 Task: Book a multi-city flight from Accra to Sydney on December 23, then to Melbourne on January 7, and return to Accra on January 17. Use British Airways and adjust the departure time for the first leg.
Action: Mouse pressed left at (272, 274)
Screenshot: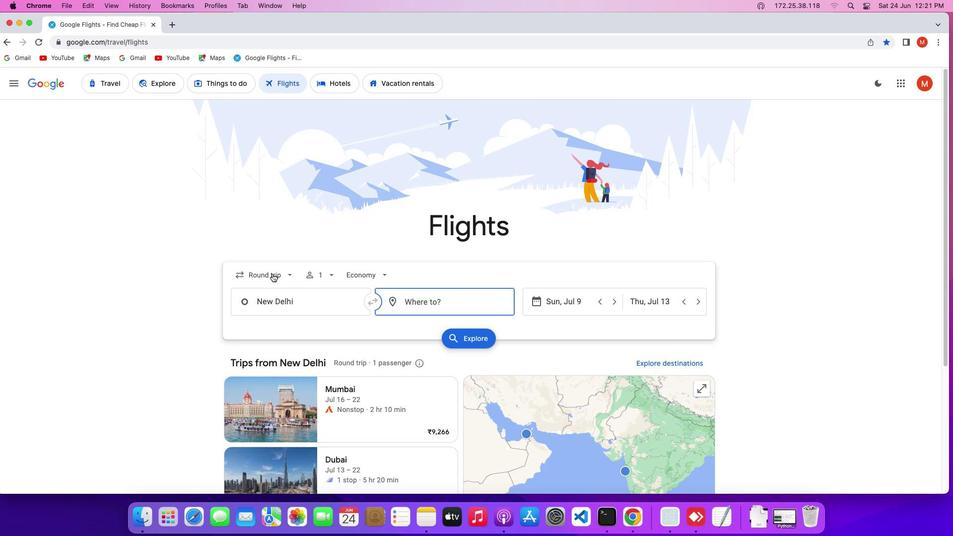 
Action: Mouse moved to (265, 341)
Screenshot: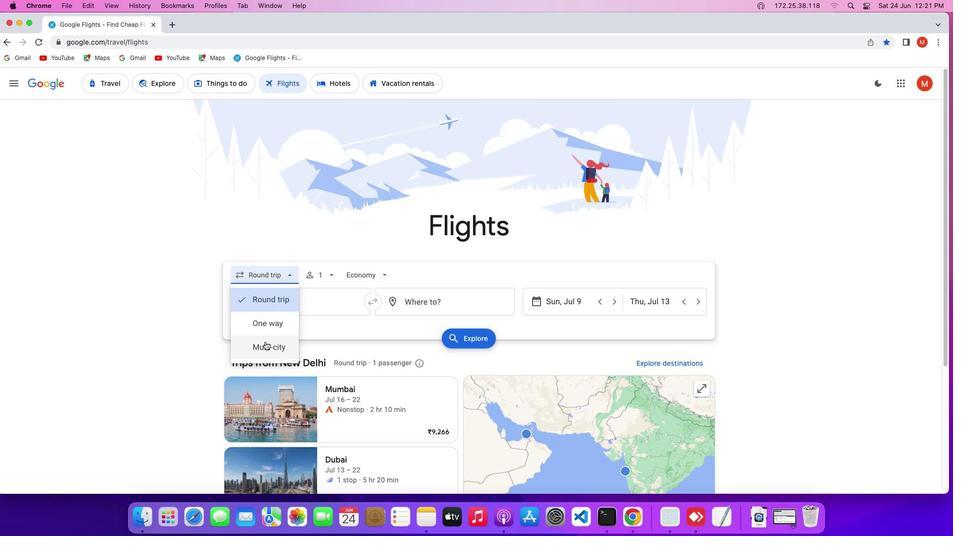 
Action: Mouse pressed left at (265, 341)
Screenshot: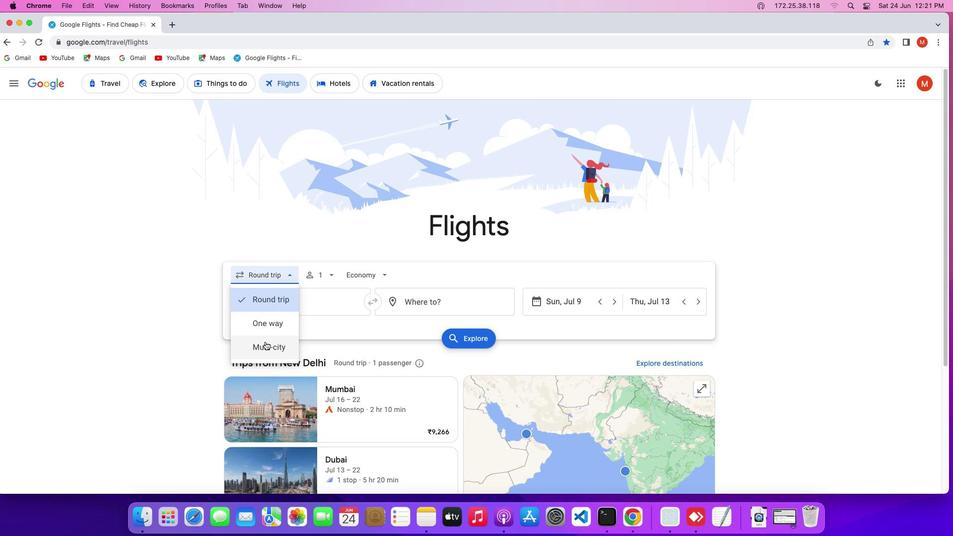 
Action: Mouse moved to (326, 277)
Screenshot: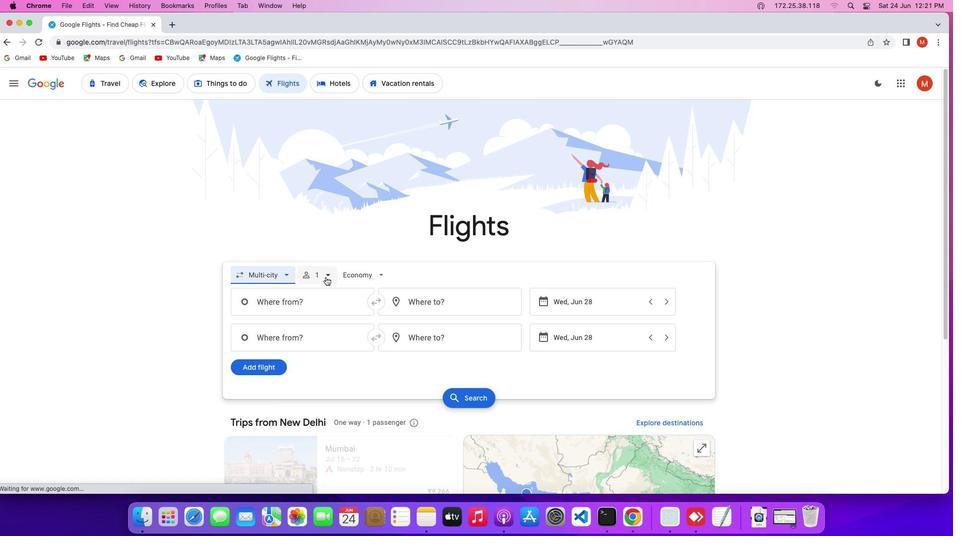 
Action: Mouse pressed left at (326, 277)
Screenshot: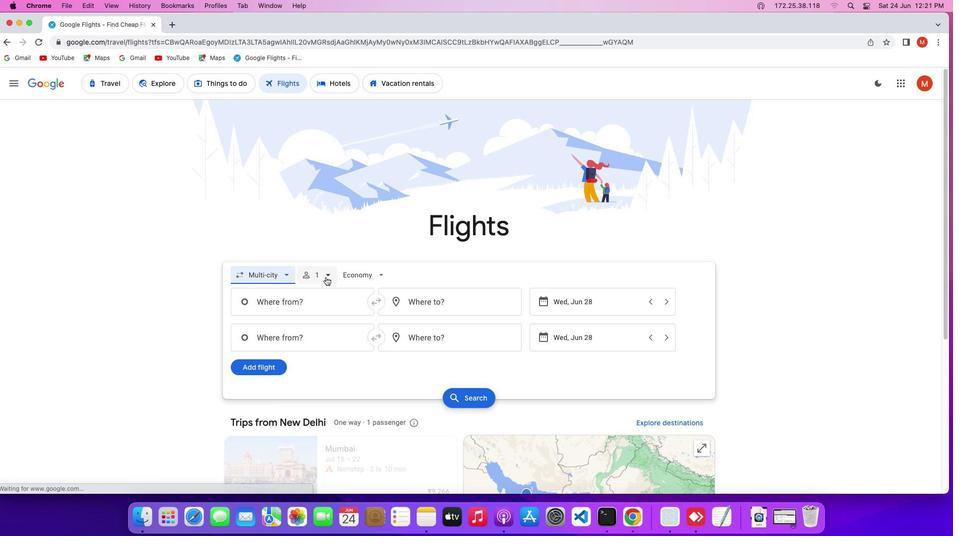 
Action: Mouse moved to (409, 300)
Screenshot: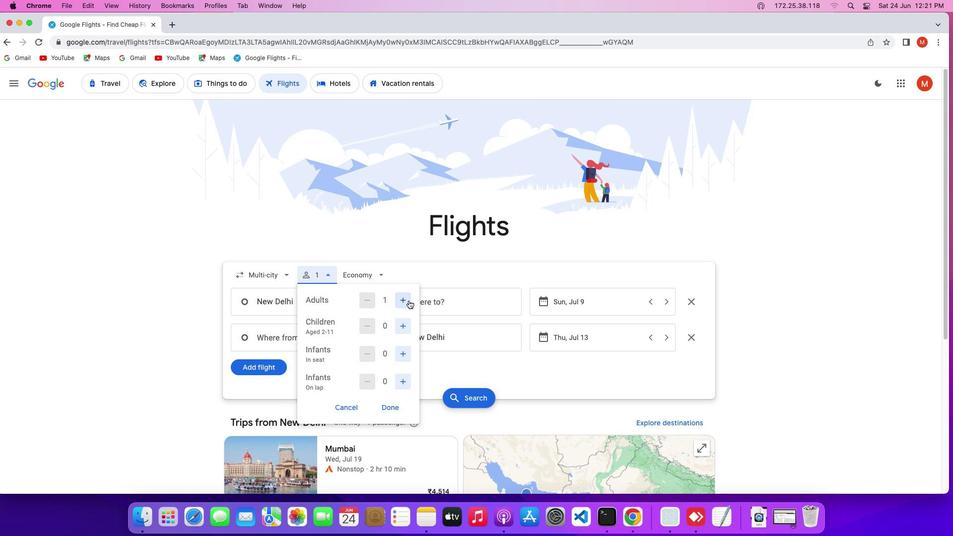 
Action: Mouse pressed left at (409, 300)
Screenshot: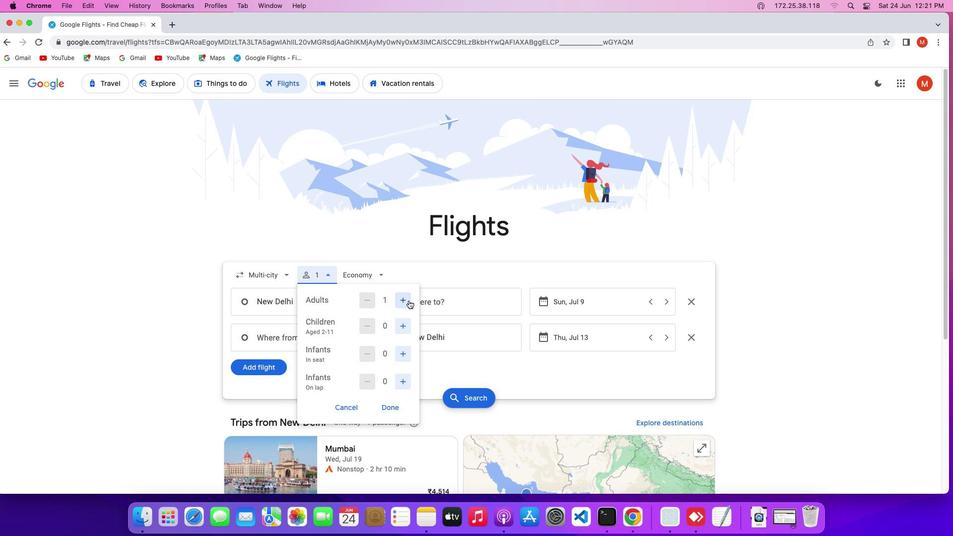 
Action: Mouse moved to (390, 405)
Screenshot: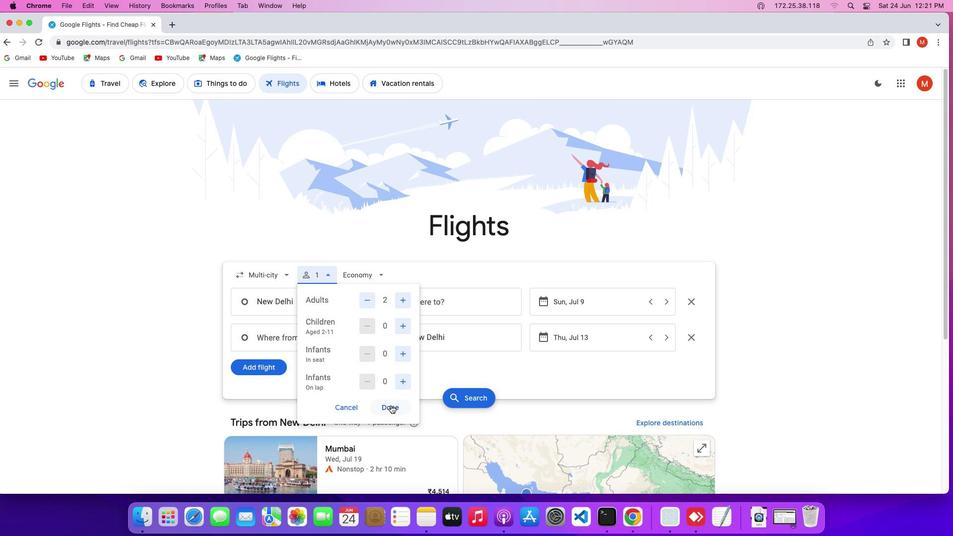 
Action: Mouse pressed left at (390, 405)
Screenshot: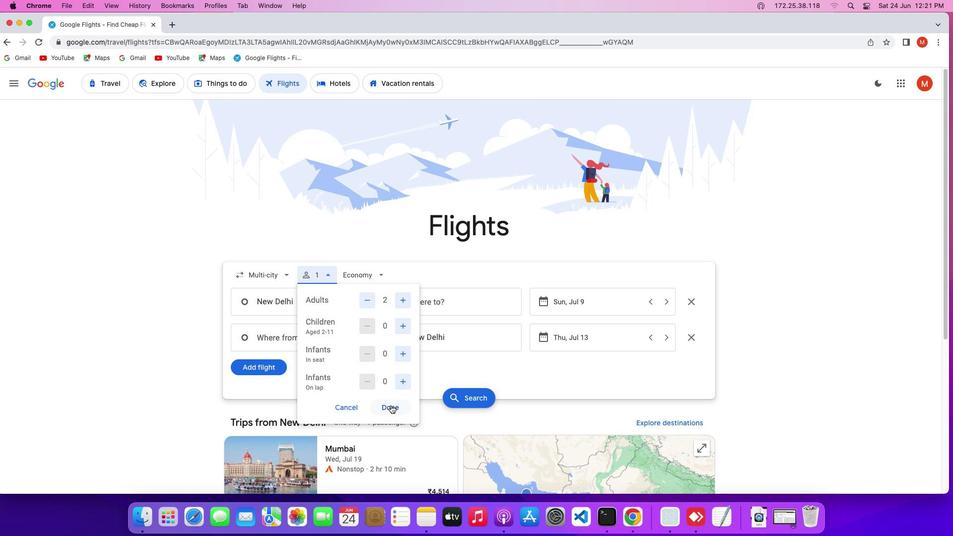 
Action: Mouse moved to (358, 277)
Screenshot: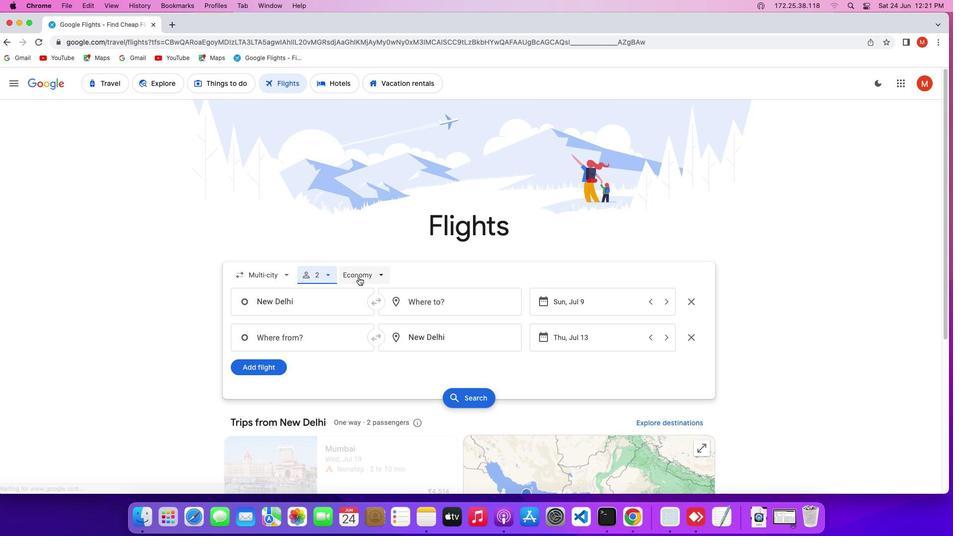 
Action: Mouse pressed left at (358, 277)
Screenshot: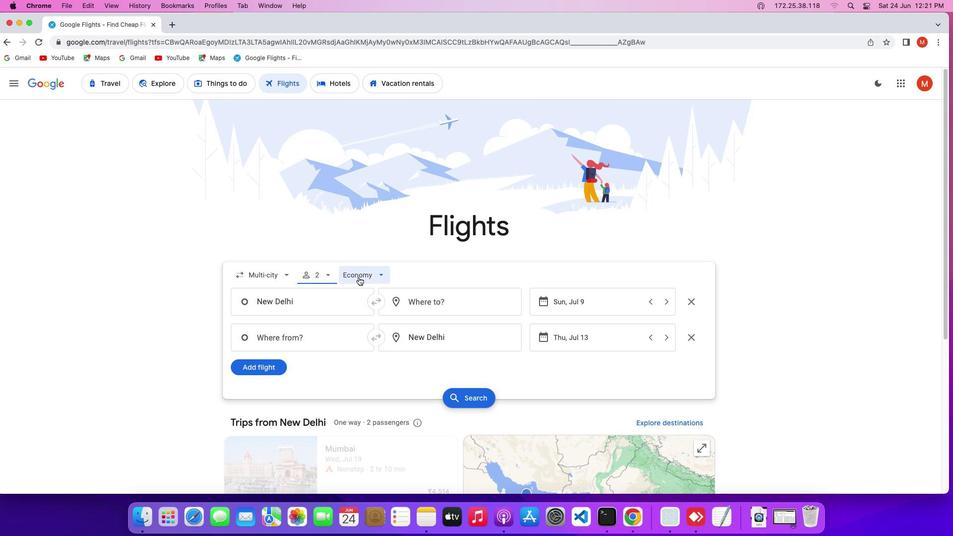 
Action: Mouse moved to (368, 292)
Screenshot: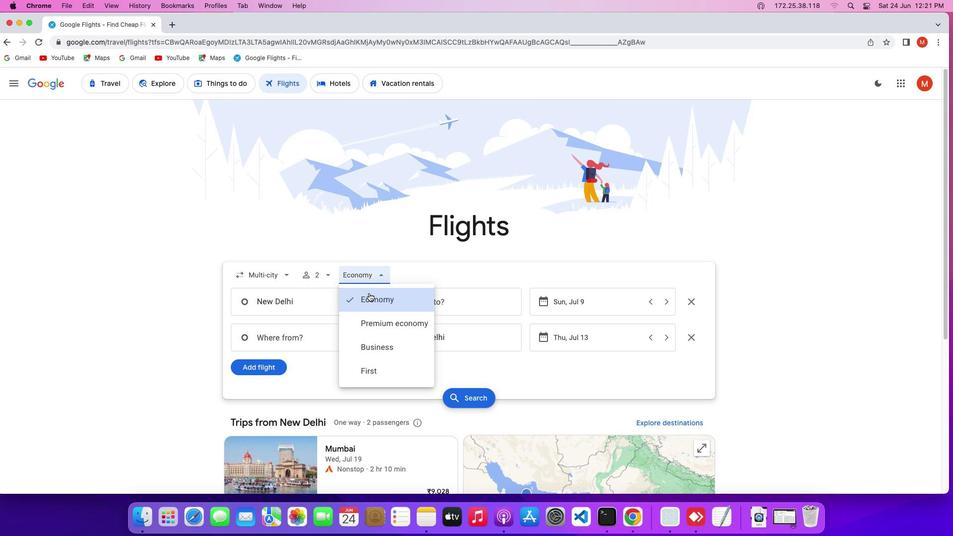 
Action: Mouse pressed left at (368, 292)
Screenshot: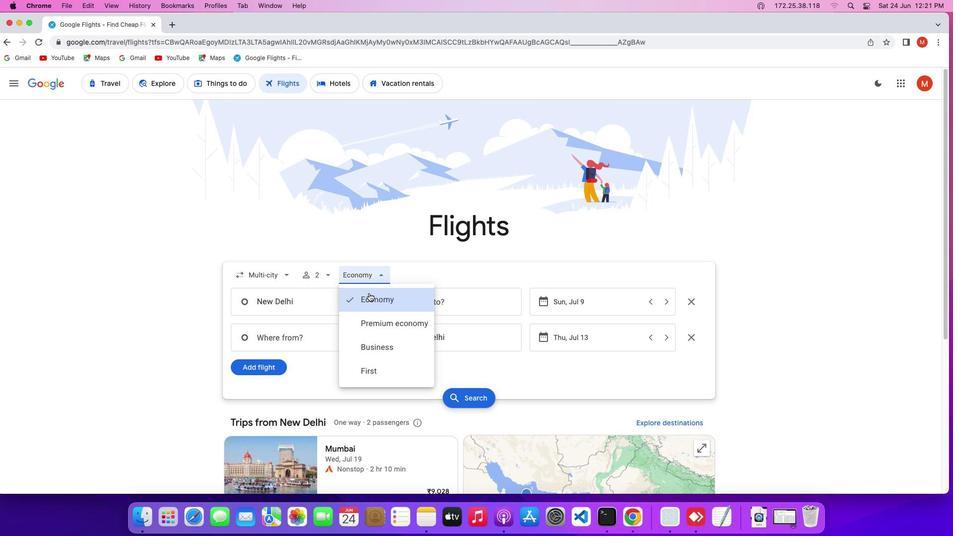 
Action: Mouse moved to (331, 298)
Screenshot: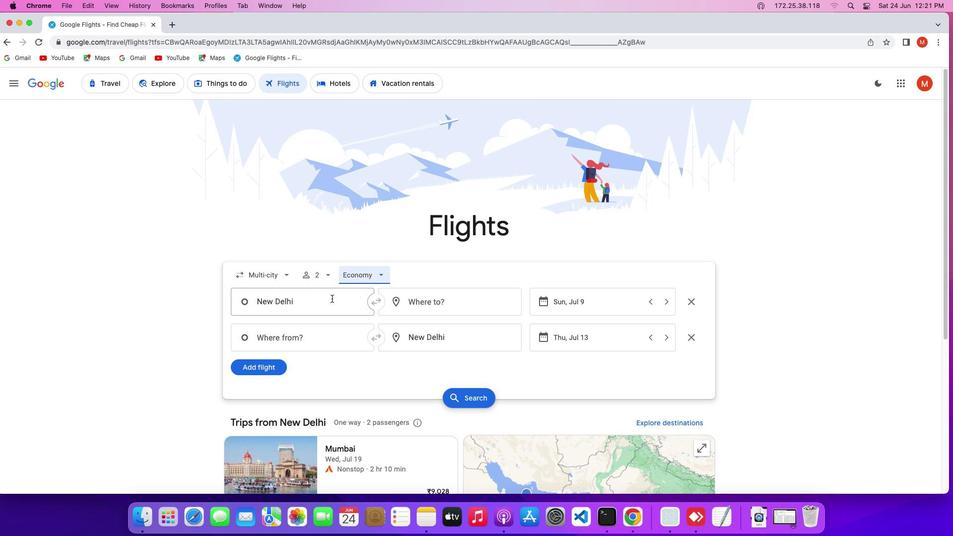 
Action: Mouse pressed left at (331, 298)
Screenshot: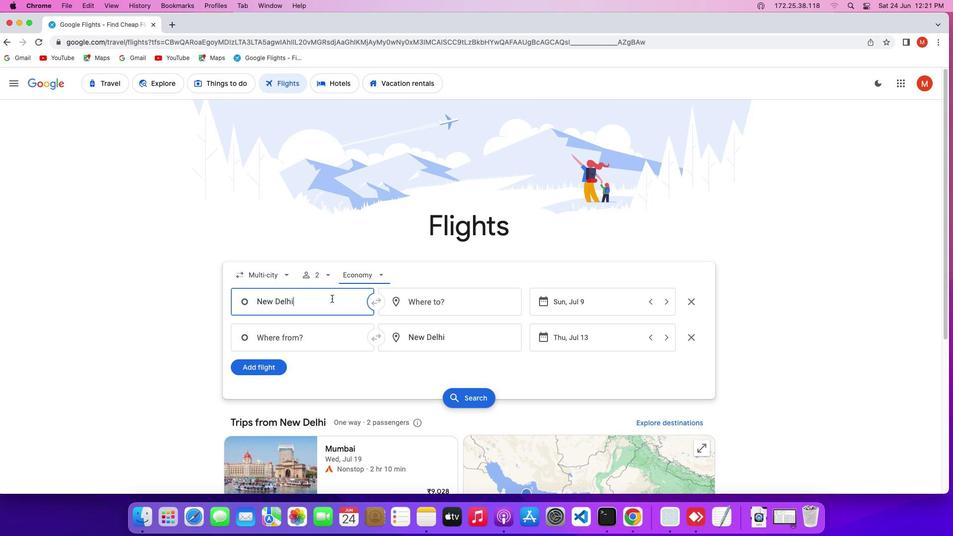 
Action: Mouse moved to (329, 299)
Screenshot: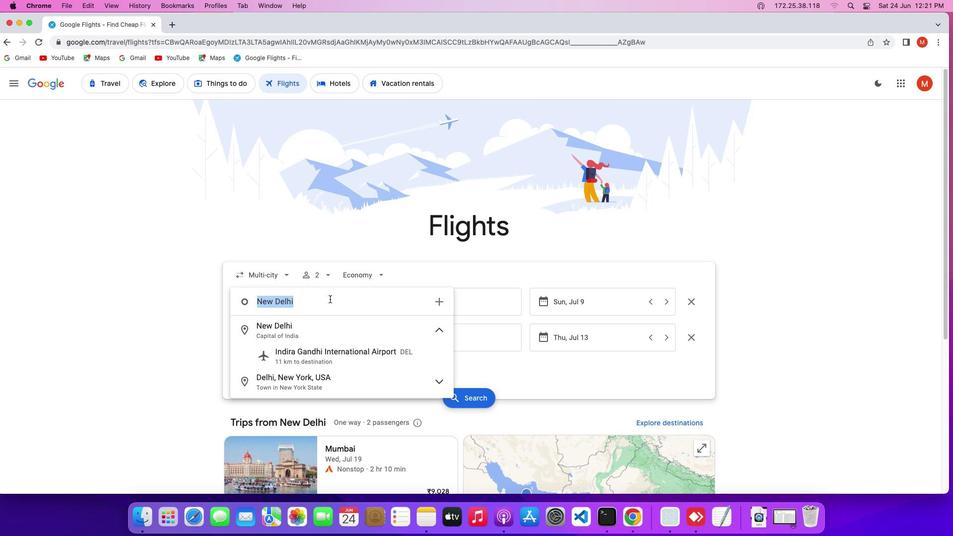 
Action: Key pressed Key.backspaceKey.shift'A''c''c''r''a'
Screenshot: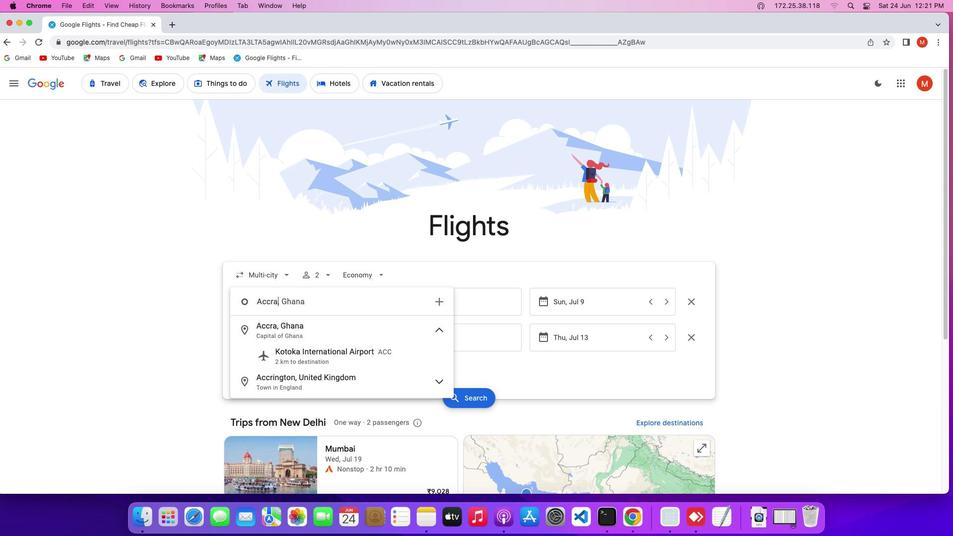 
Action: Mouse moved to (317, 321)
Screenshot: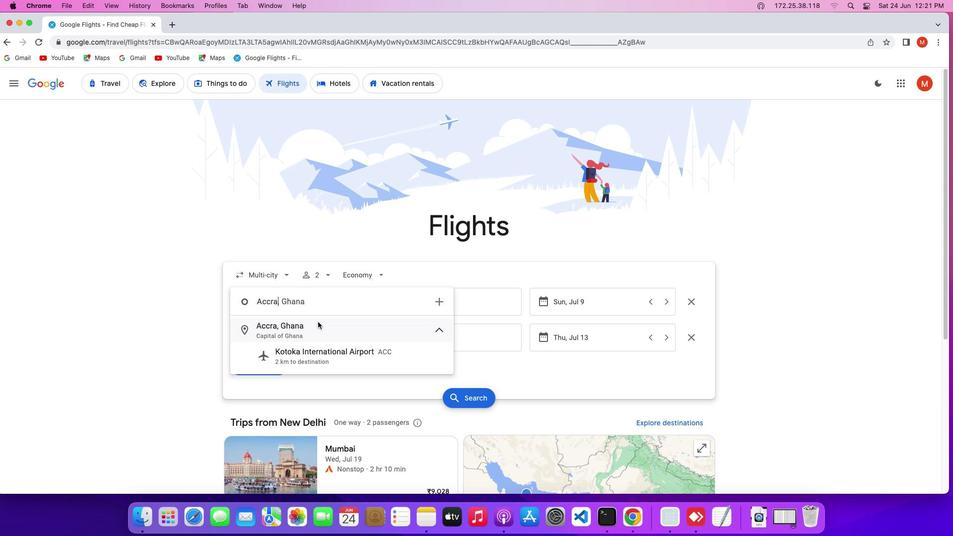 
Action: Mouse pressed left at (317, 321)
Screenshot: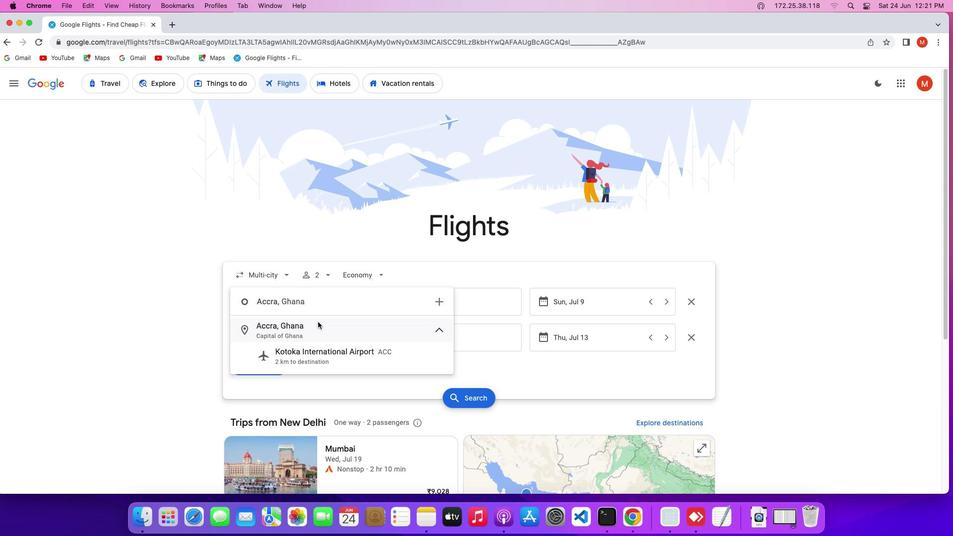 
Action: Mouse moved to (423, 303)
Screenshot: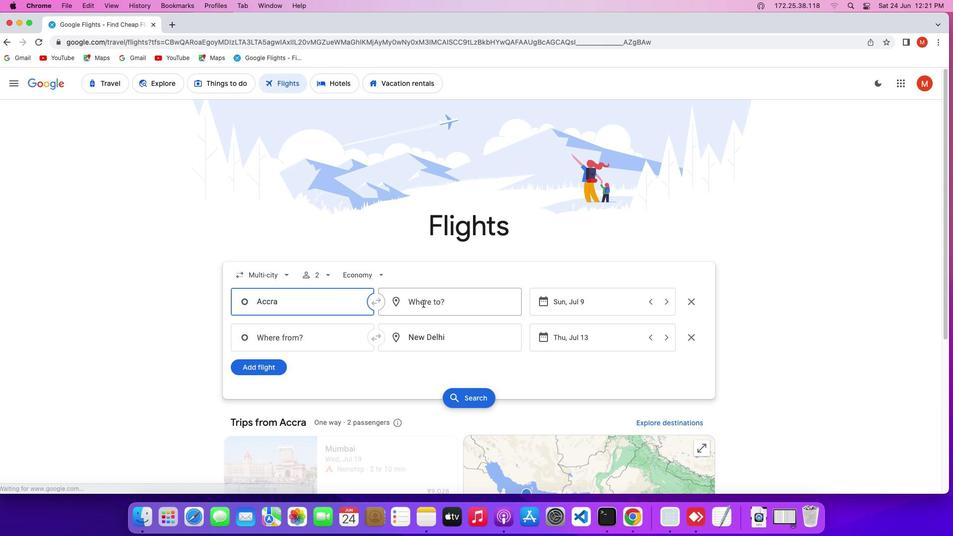 
Action: Mouse pressed left at (423, 303)
Screenshot: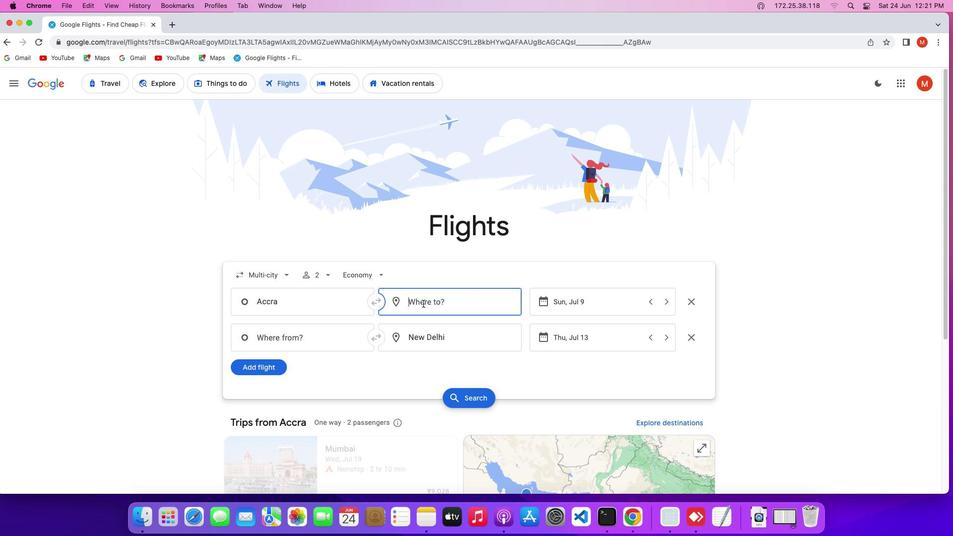 
Action: Key pressed Key.shift'S''y''d''n''e''y'
Screenshot: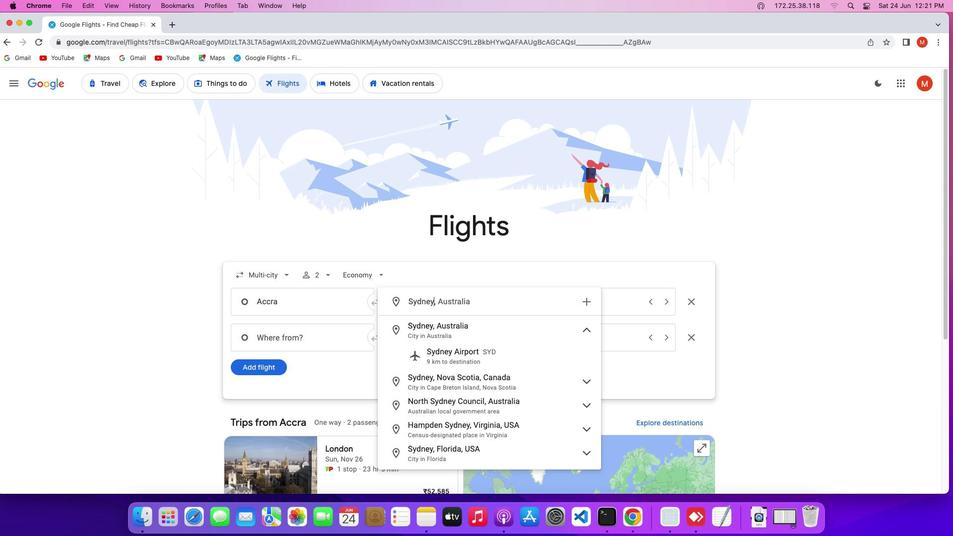 
Action: Mouse moved to (439, 321)
Screenshot: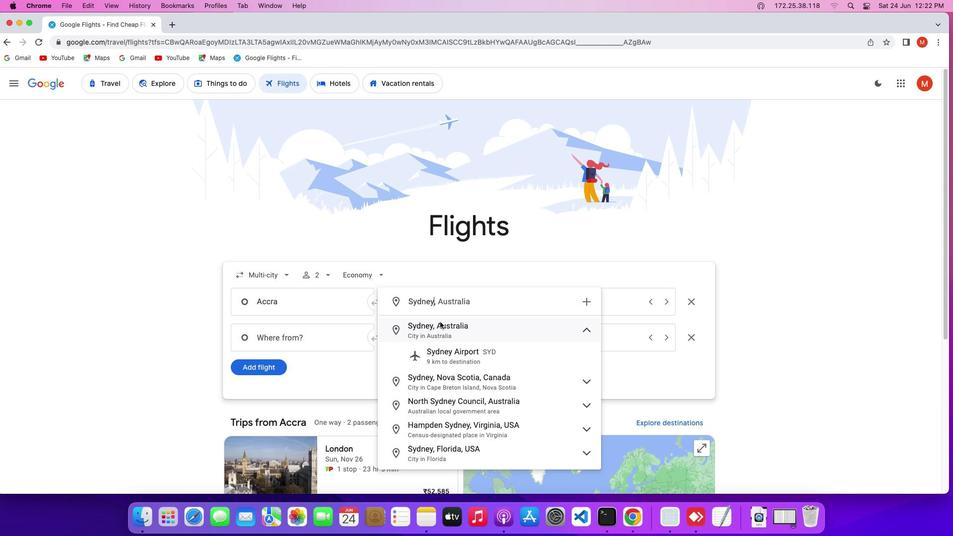 
Action: Mouse pressed left at (439, 321)
Screenshot: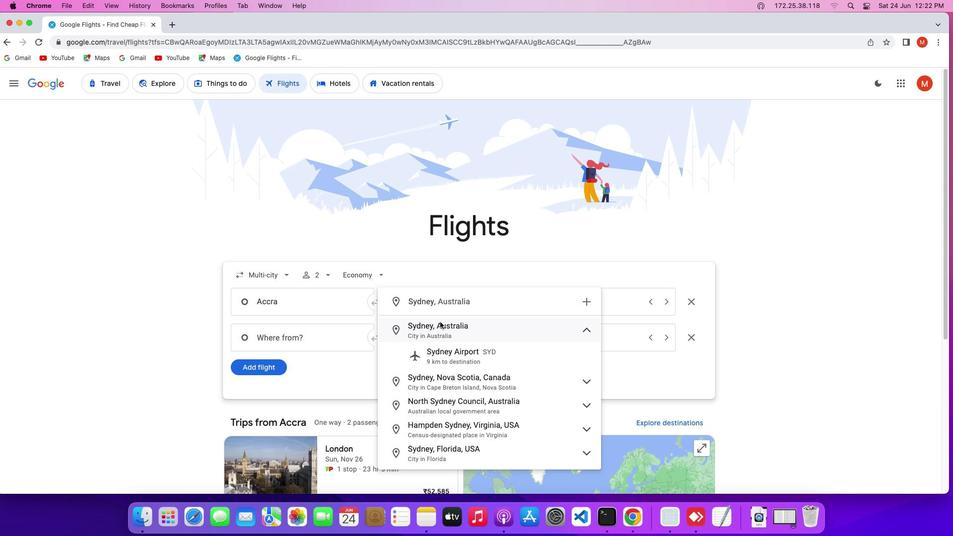 
Action: Mouse moved to (563, 308)
Screenshot: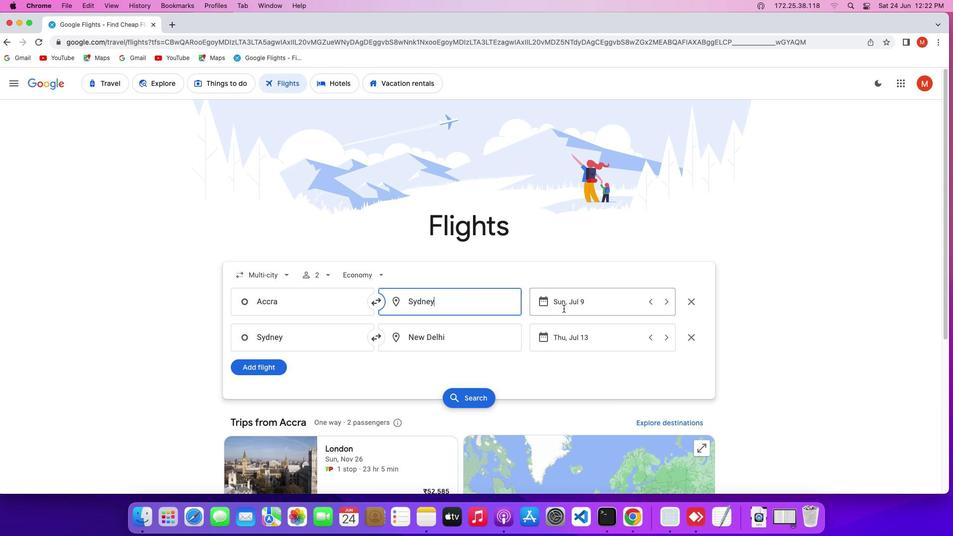 
Action: Mouse pressed left at (563, 308)
Screenshot: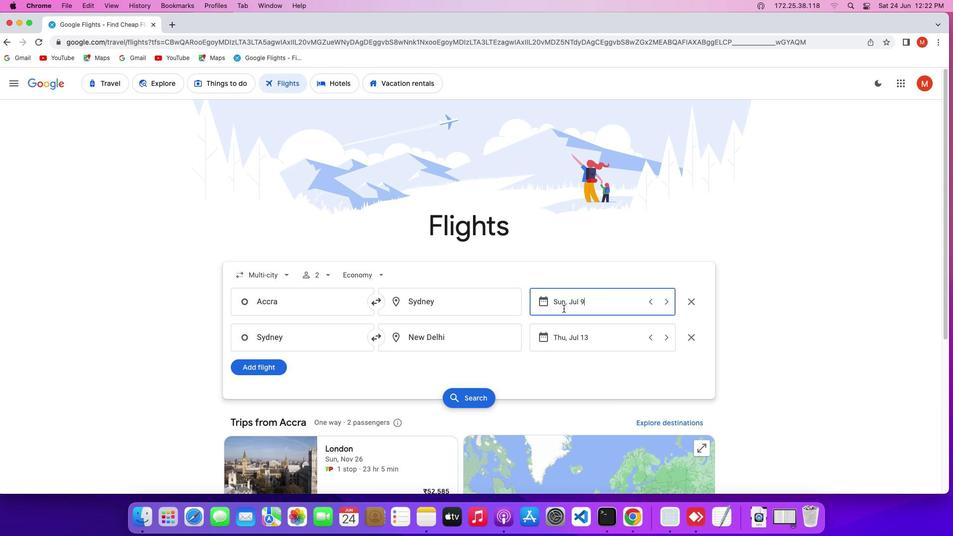 
Action: Mouse moved to (684, 361)
Screenshot: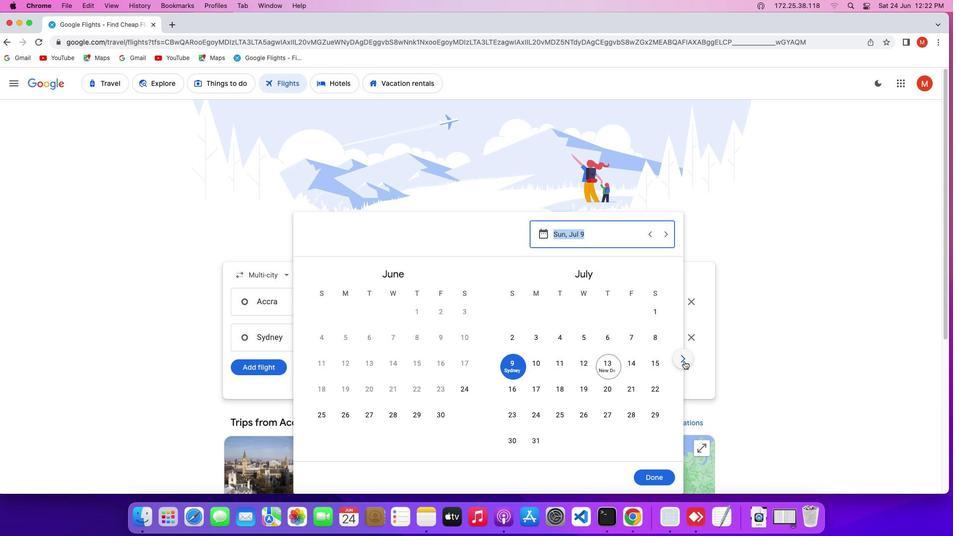 
Action: Mouse pressed left at (684, 361)
Screenshot: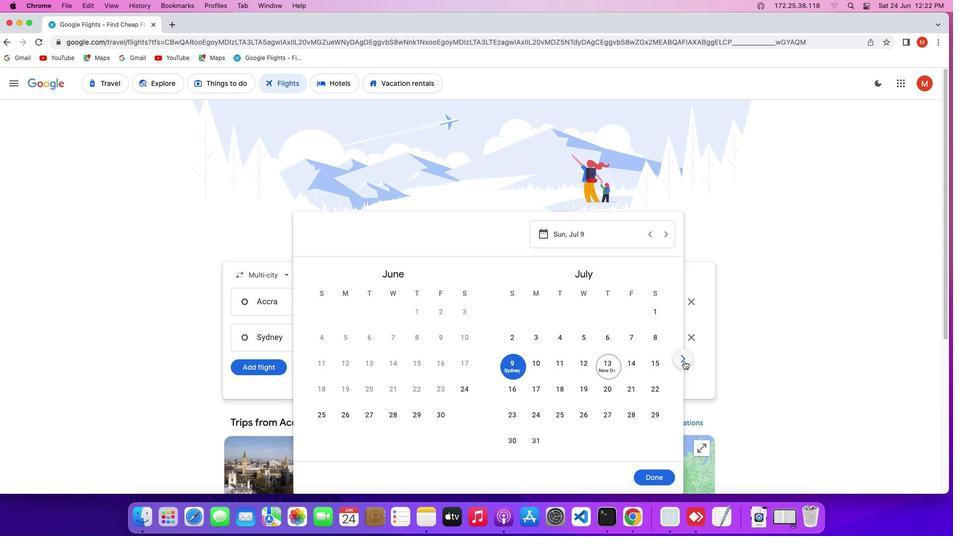 
Action: Mouse moved to (684, 361)
Screenshot: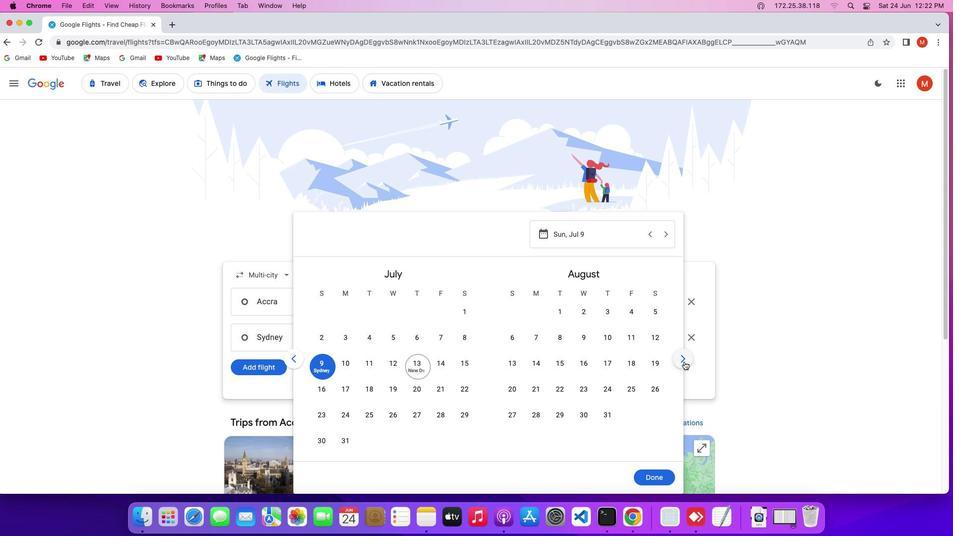
Action: Mouse pressed left at (684, 361)
Screenshot: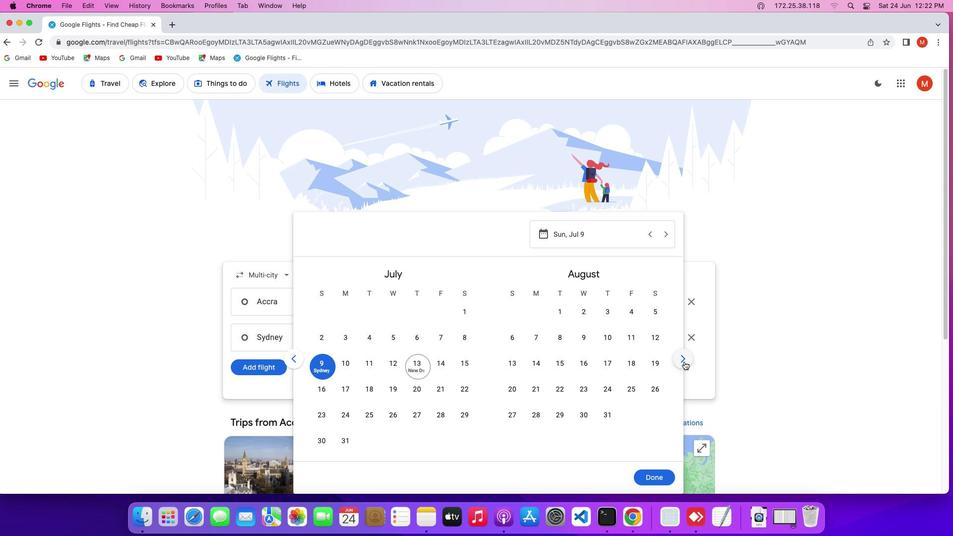 
Action: Mouse pressed left at (684, 361)
Screenshot: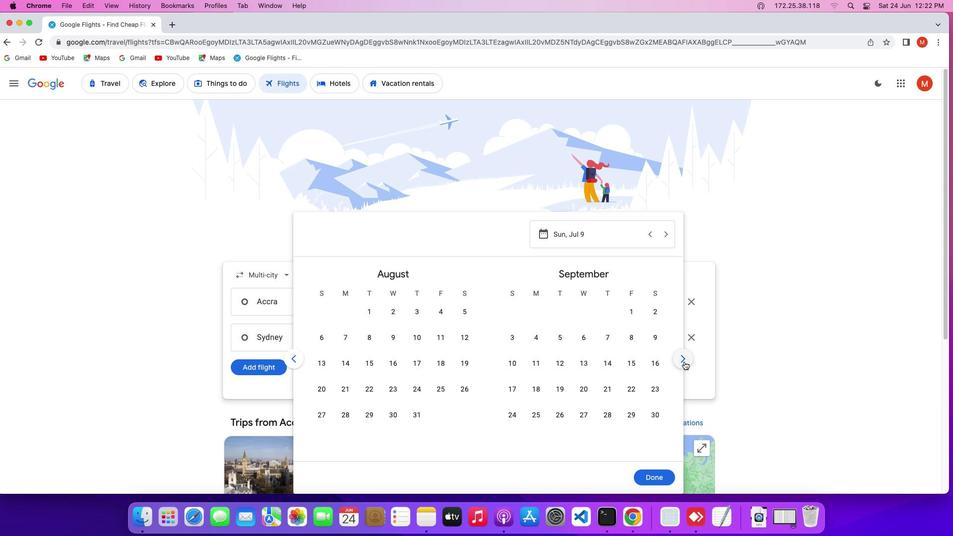 
Action: Mouse pressed left at (684, 361)
Screenshot: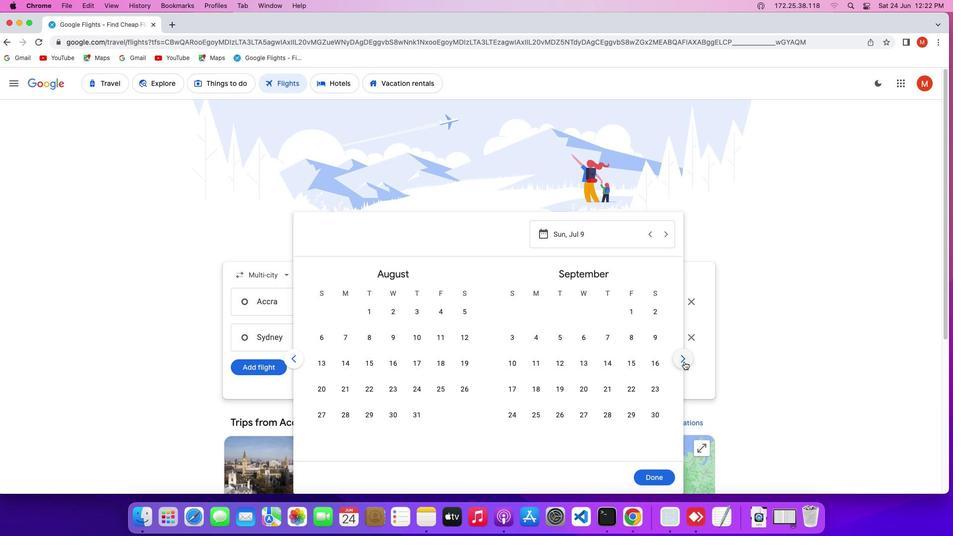 
Action: Mouse pressed left at (684, 361)
Screenshot: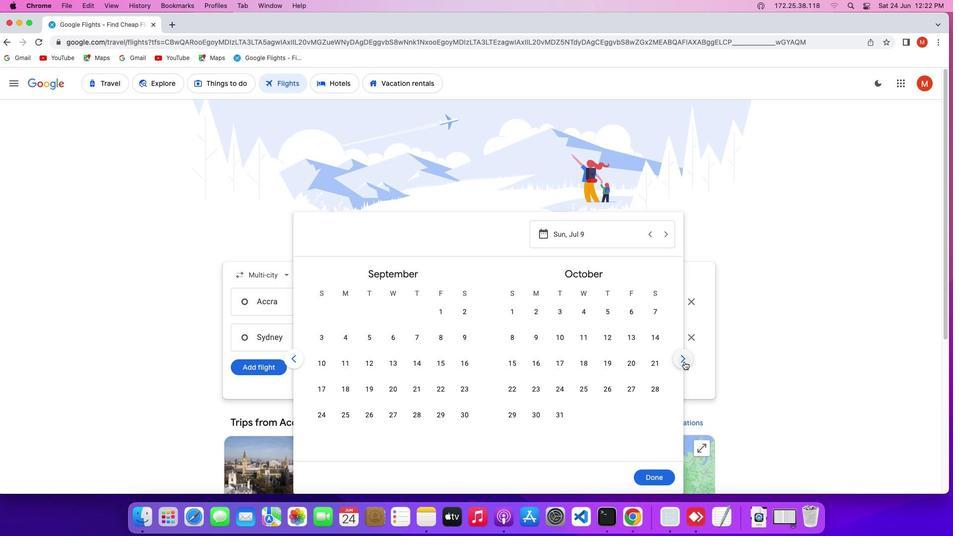 
Action: Mouse pressed left at (684, 361)
Screenshot: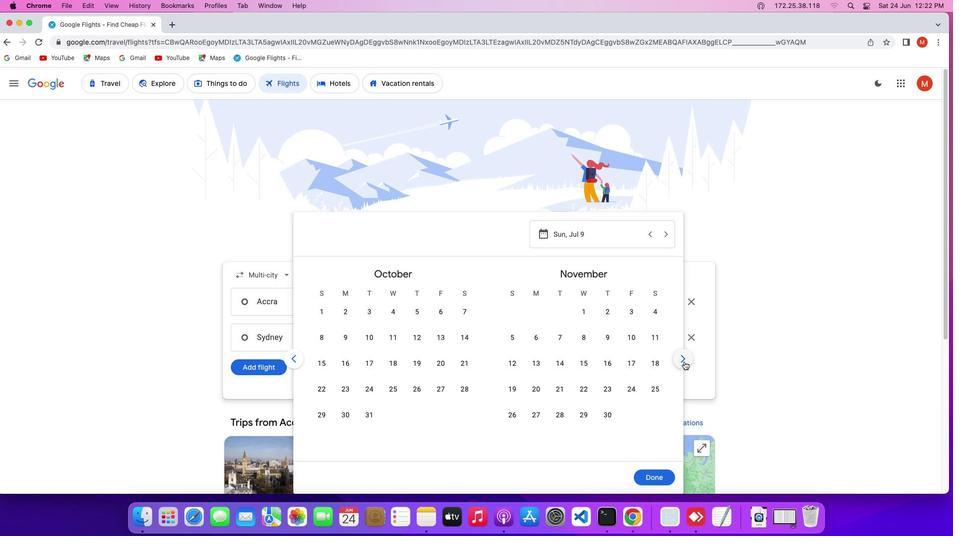 
Action: Mouse moved to (657, 394)
Screenshot: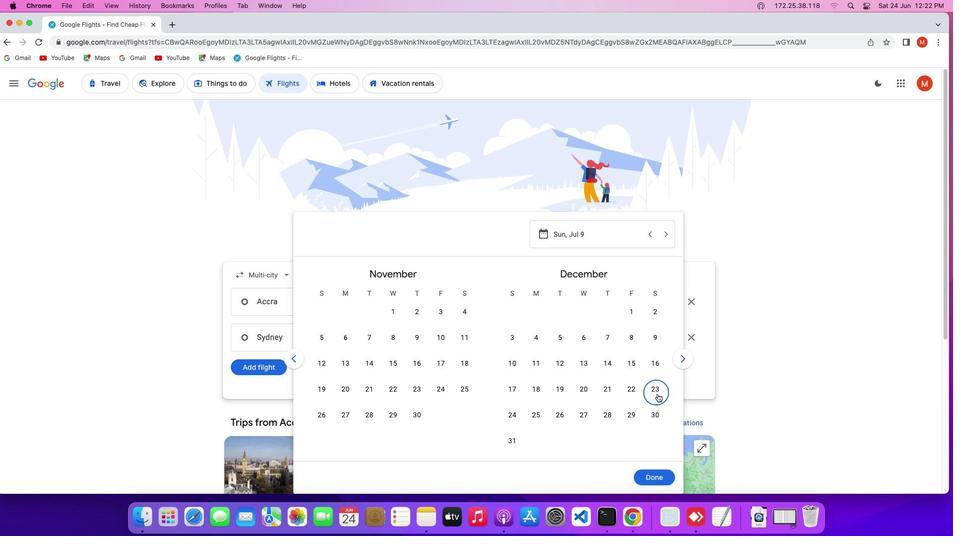 
Action: Mouse pressed left at (657, 394)
Screenshot: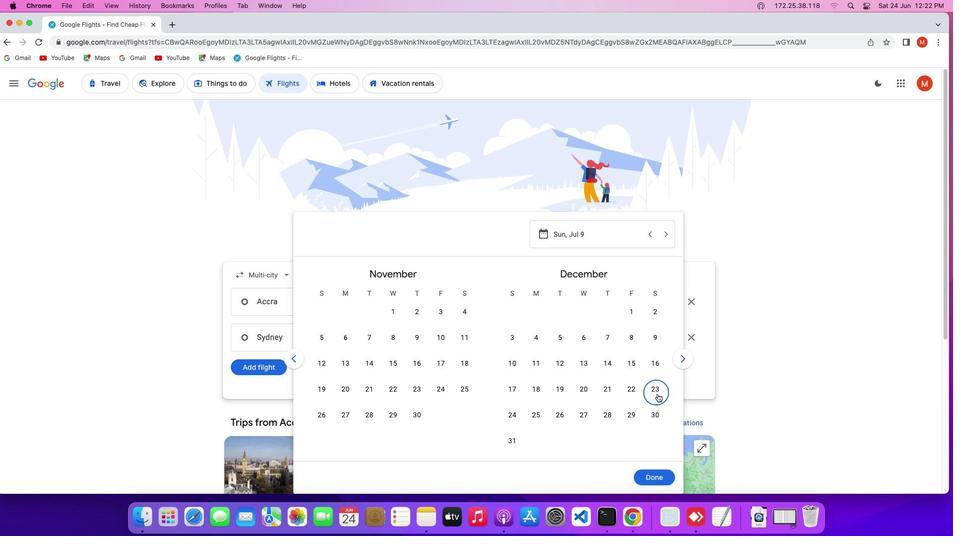 
Action: Mouse moved to (660, 475)
Screenshot: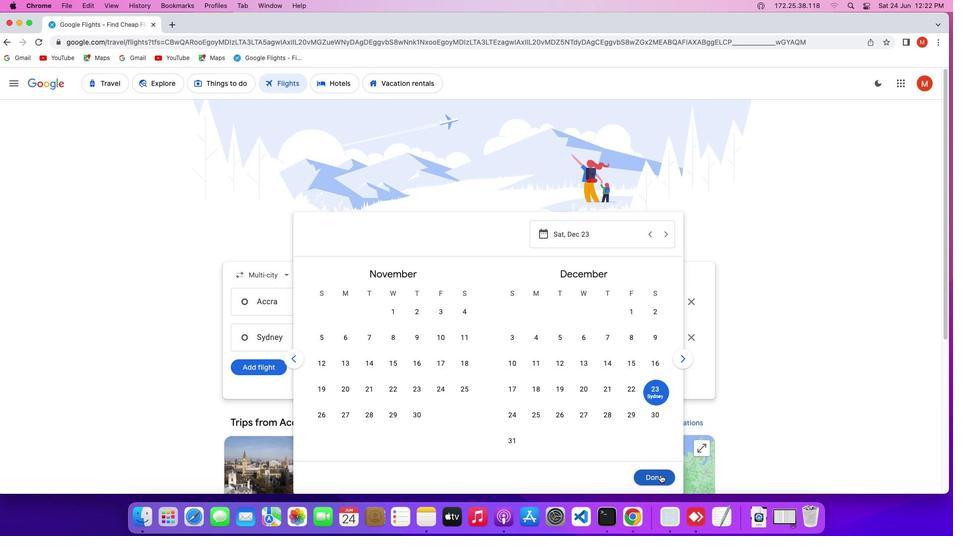 
Action: Mouse pressed left at (660, 475)
Screenshot: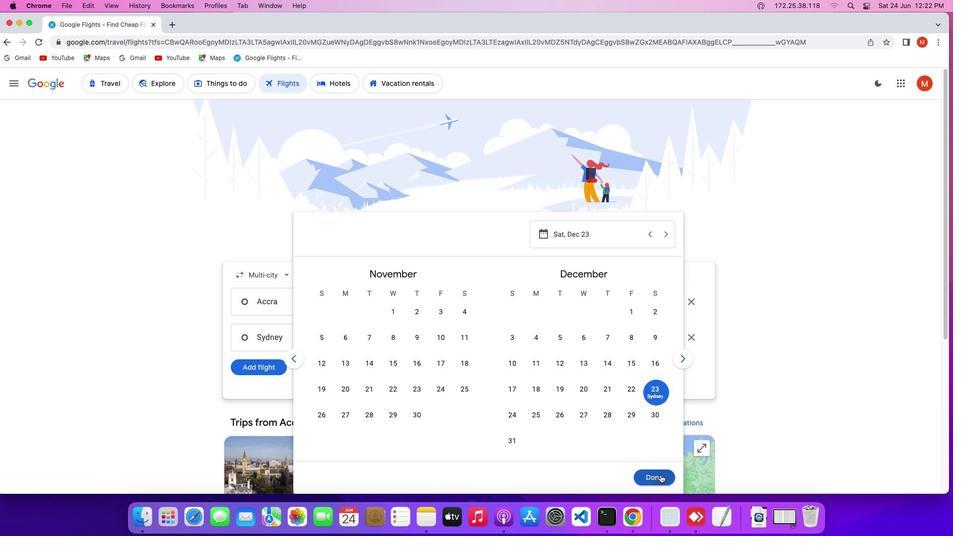 
Action: Mouse moved to (464, 343)
Screenshot: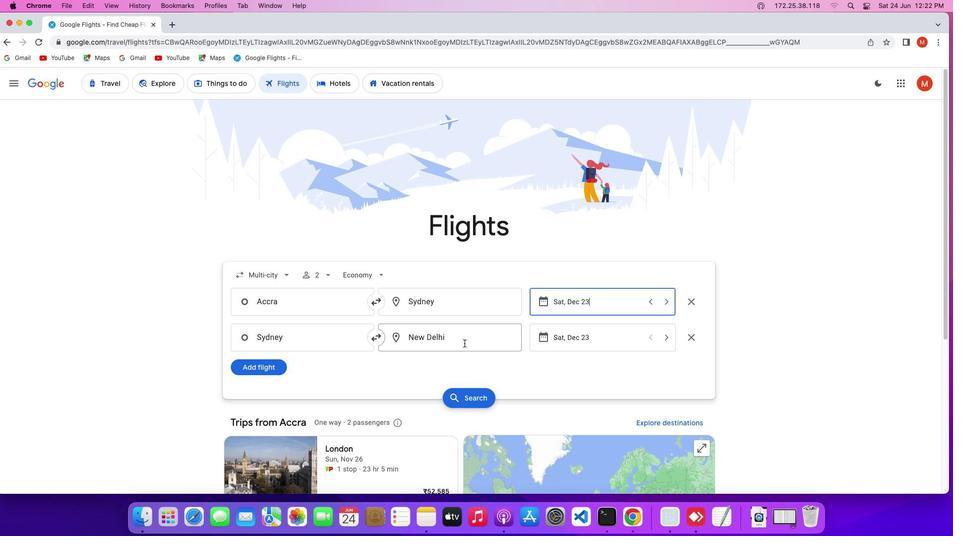 
Action: Mouse pressed left at (464, 343)
Screenshot: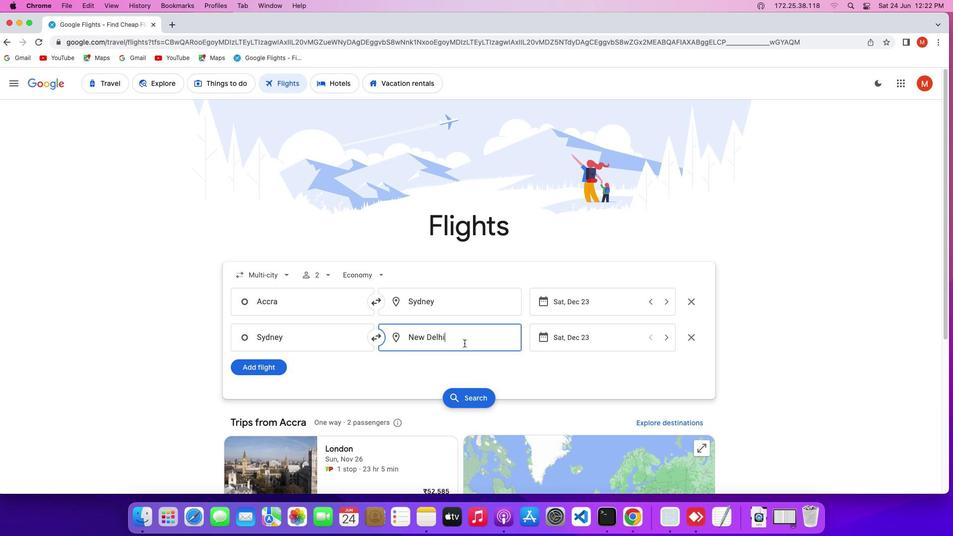 
Action: Key pressed Key.backspaceKey.shift'M''e''l''b''o''u''r''n''e'
Screenshot: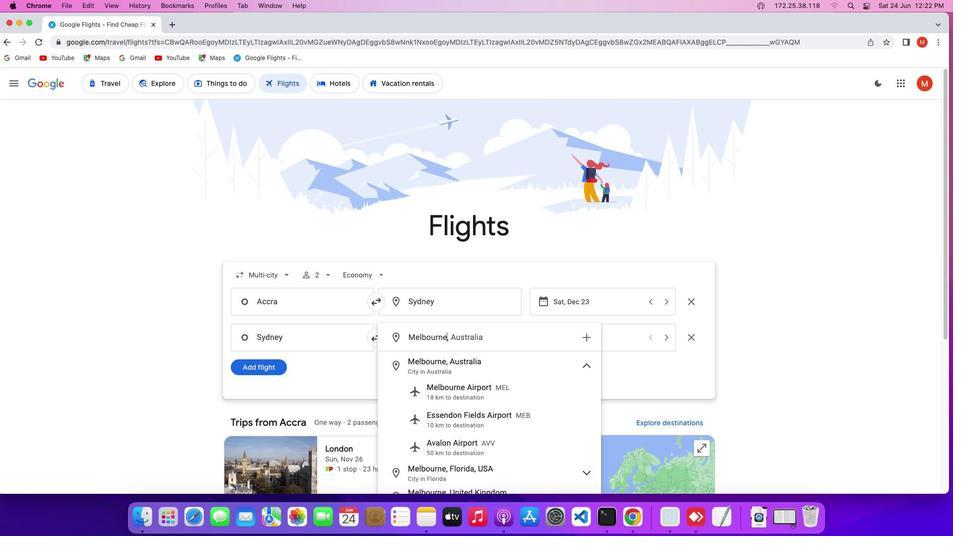 
Action: Mouse moved to (464, 359)
Screenshot: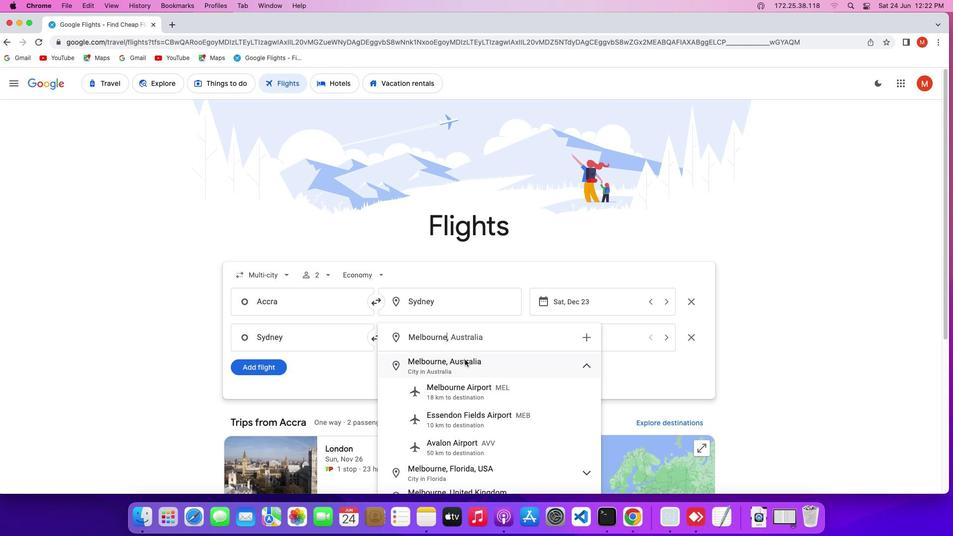 
Action: Mouse pressed left at (464, 359)
Screenshot: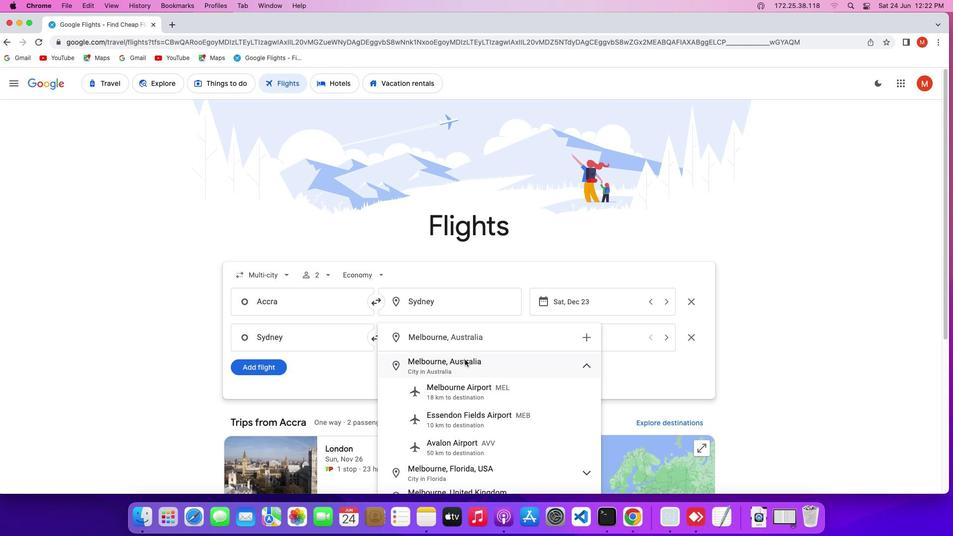 
Action: Mouse moved to (568, 335)
Screenshot: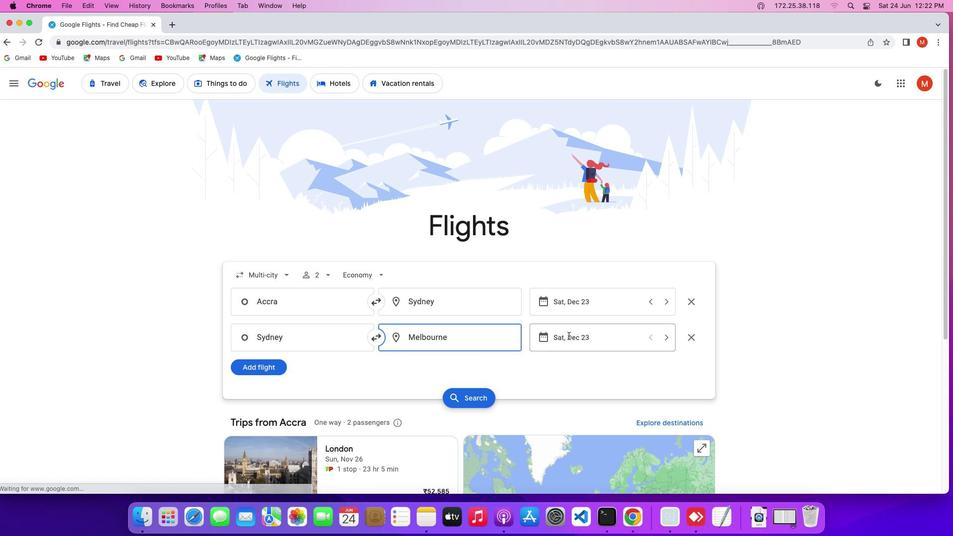
Action: Mouse pressed left at (568, 335)
Screenshot: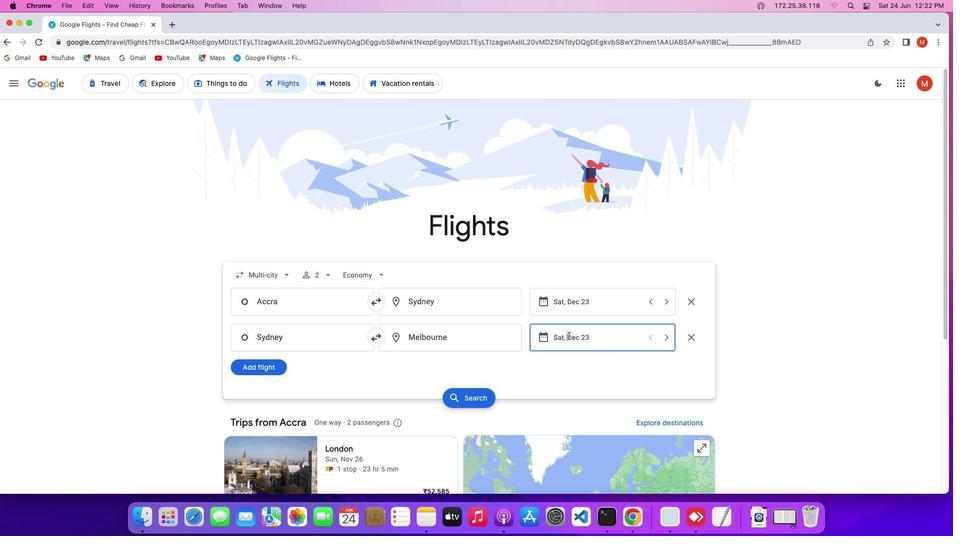 
Action: Mouse moved to (521, 336)
Screenshot: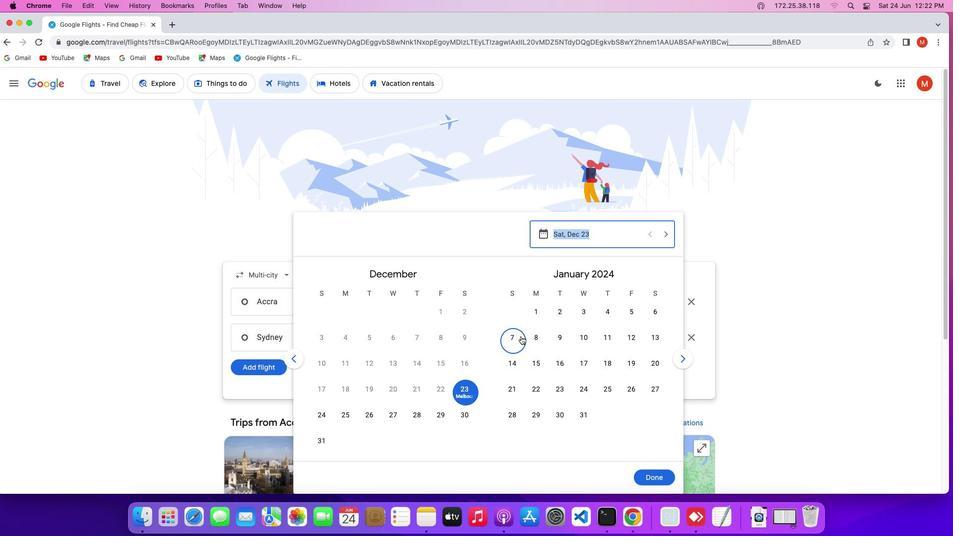 
Action: Mouse pressed left at (521, 336)
Screenshot: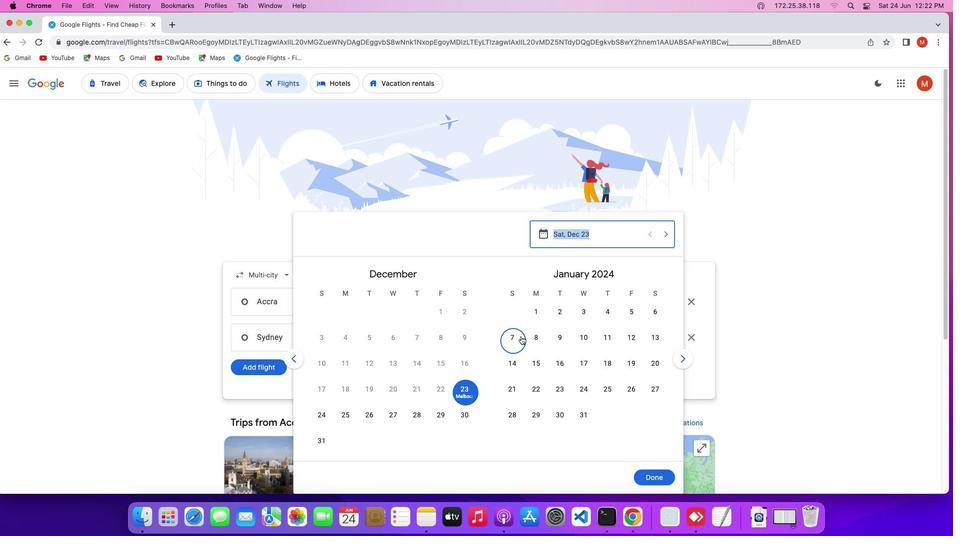 
Action: Mouse moved to (648, 477)
Screenshot: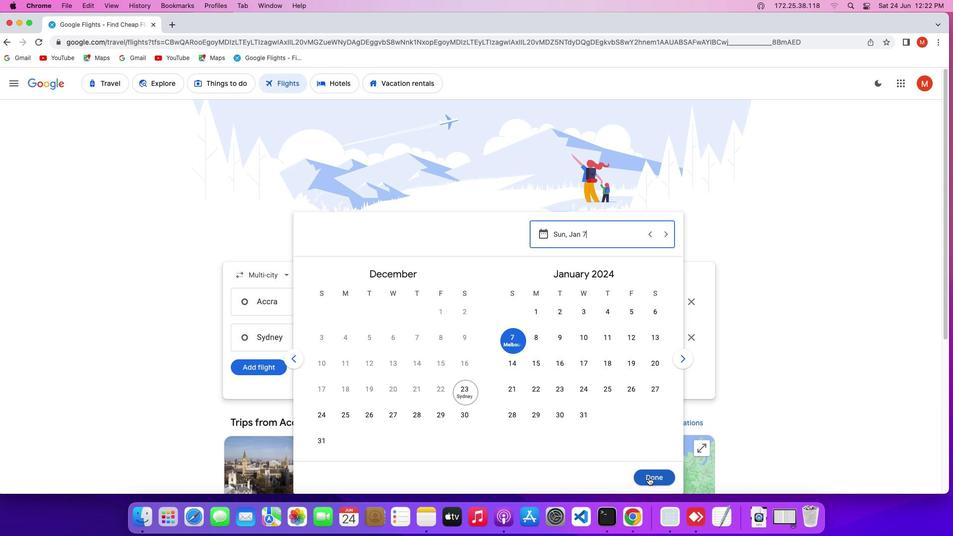 
Action: Mouse pressed left at (648, 477)
Screenshot: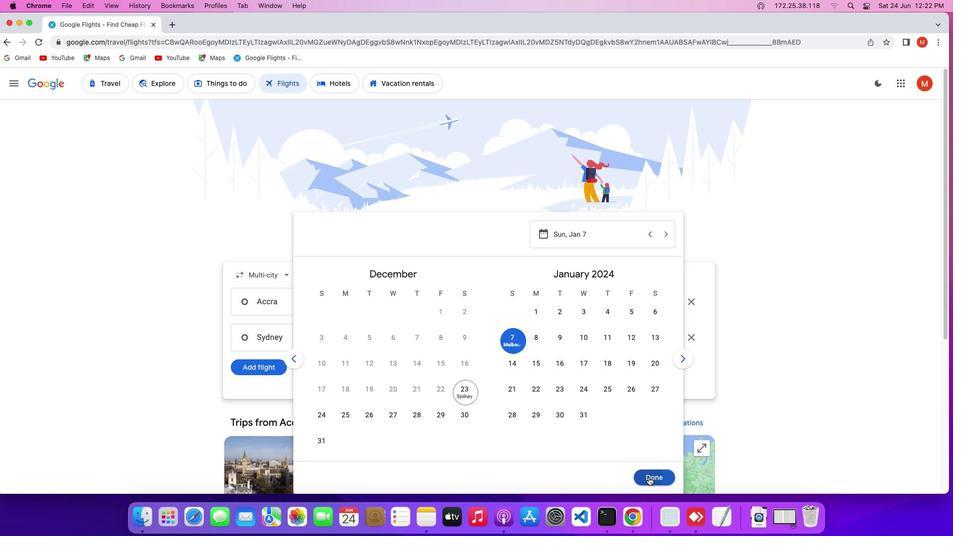 
Action: Mouse moved to (273, 363)
Screenshot: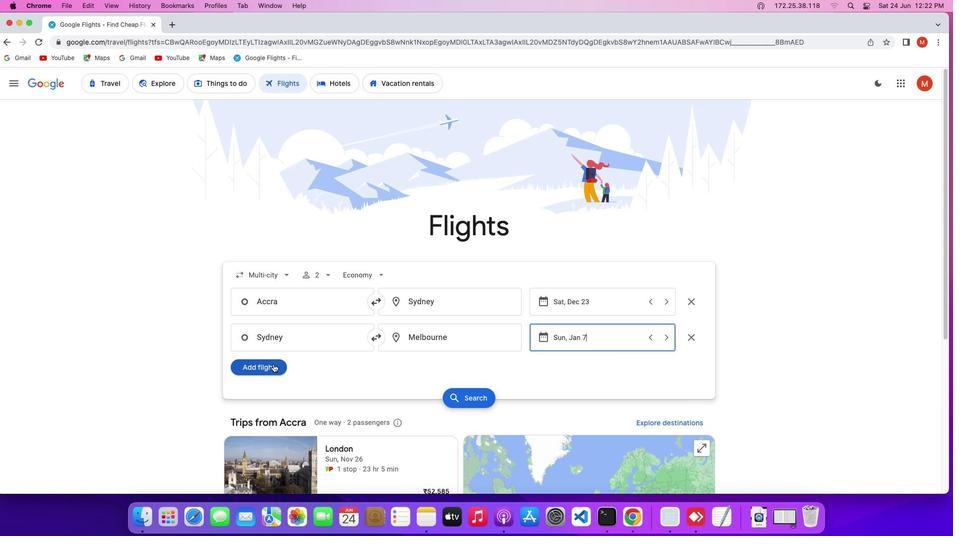 
Action: Mouse pressed left at (273, 363)
Screenshot: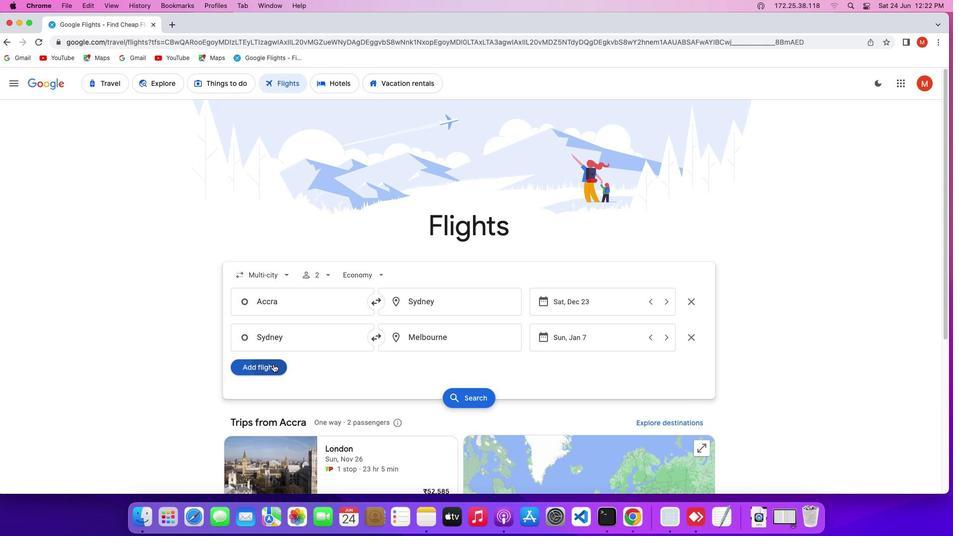 
Action: Mouse moved to (447, 367)
Screenshot: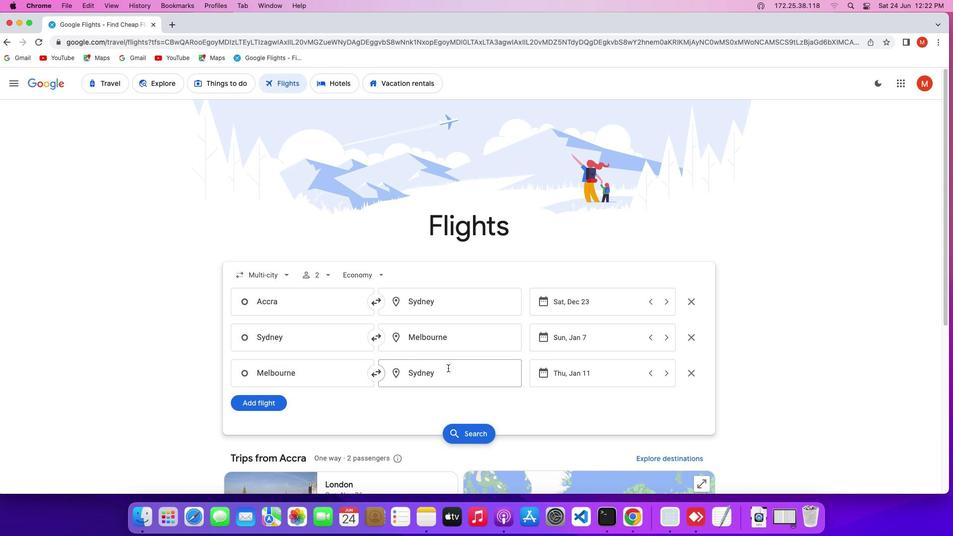 
Action: Mouse pressed left at (447, 367)
Screenshot: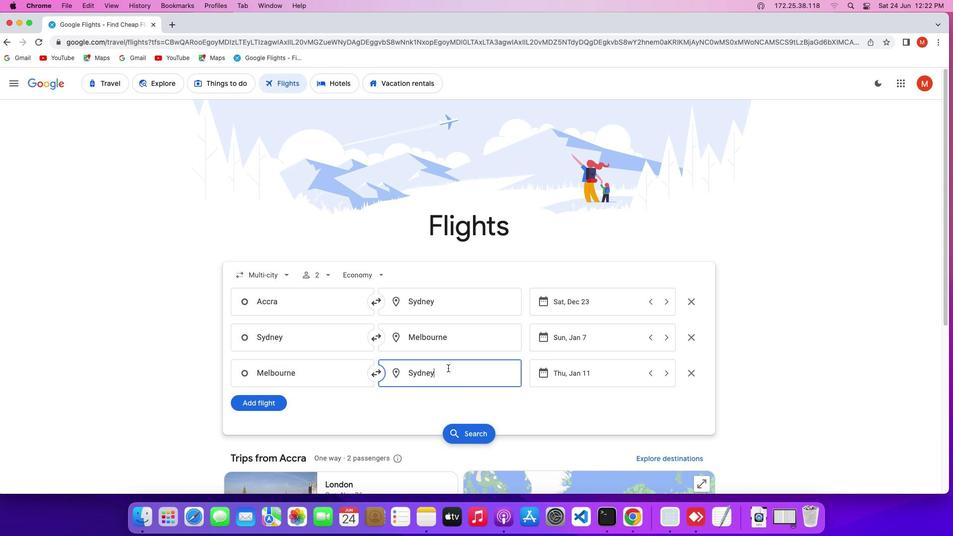 
Action: Mouse moved to (447, 367)
Screenshot: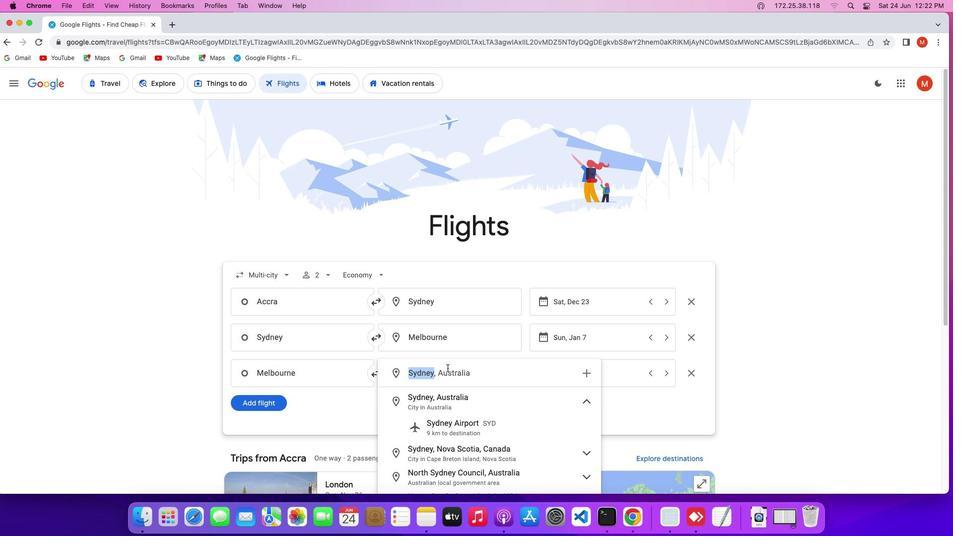 
Action: Key pressed Key.backspaceKey.shift'A''c''c''r''a'
Screenshot: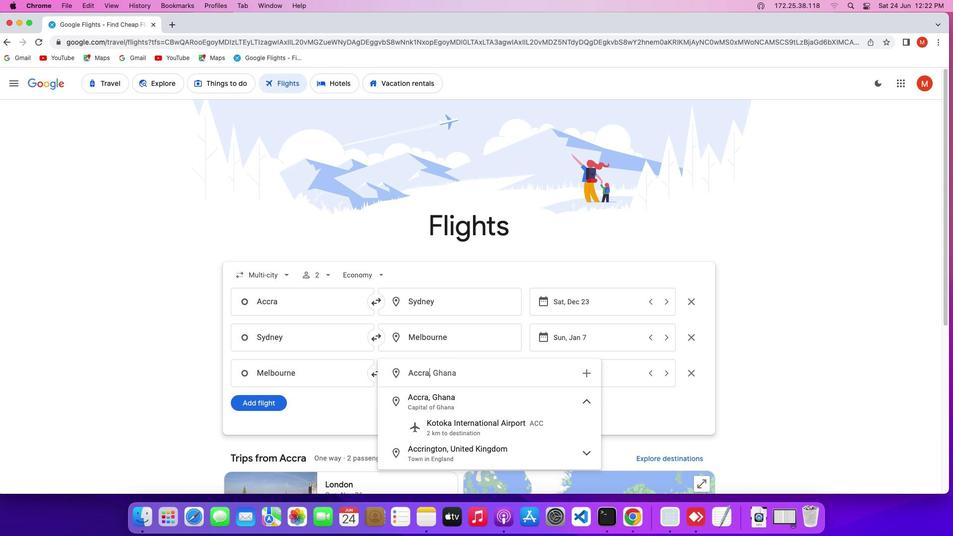 
Action: Mouse moved to (449, 402)
Screenshot: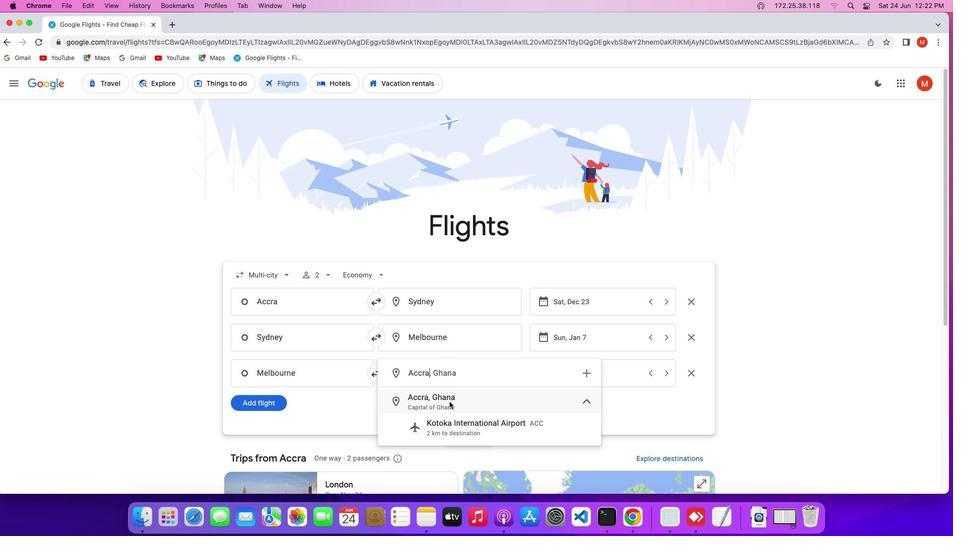
Action: Mouse pressed left at (449, 402)
Screenshot: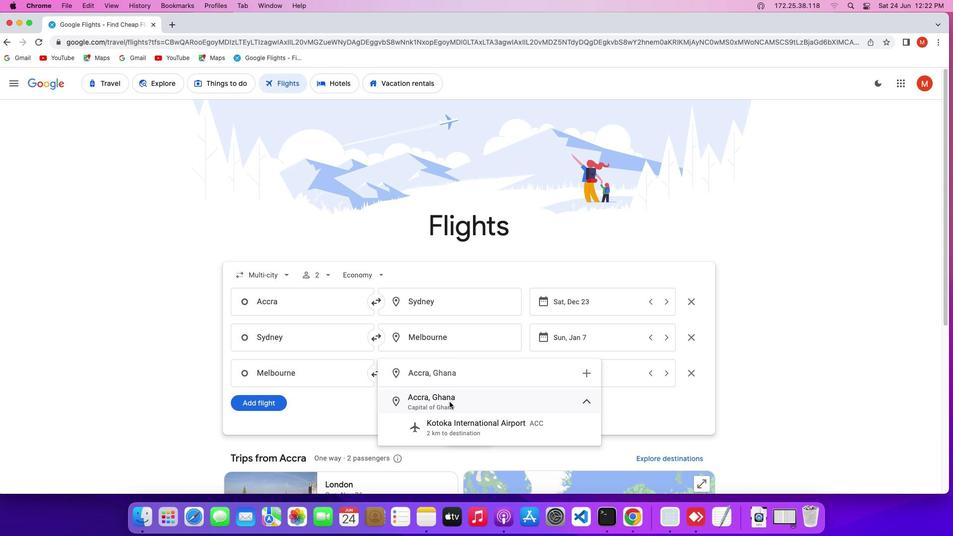 
Action: Mouse moved to (568, 376)
Screenshot: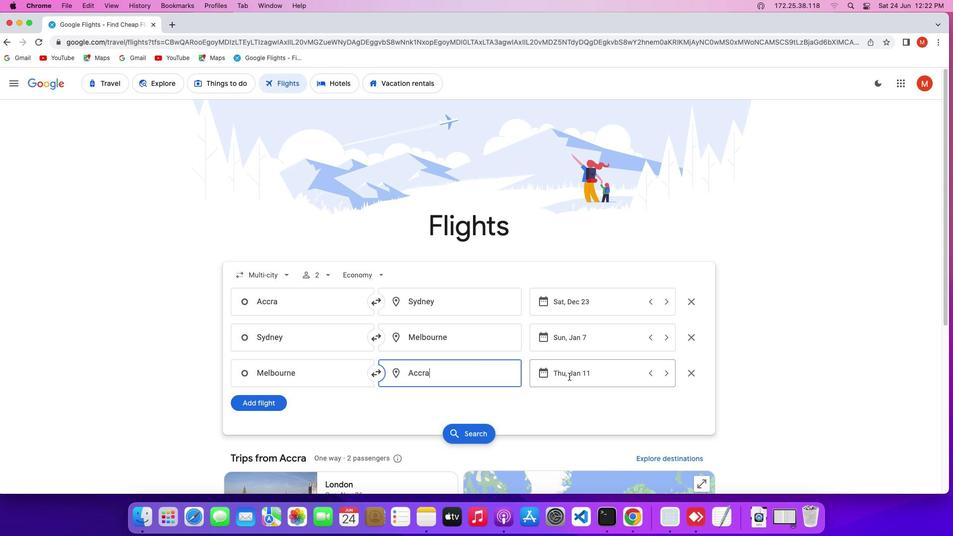 
Action: Mouse pressed left at (568, 376)
Screenshot: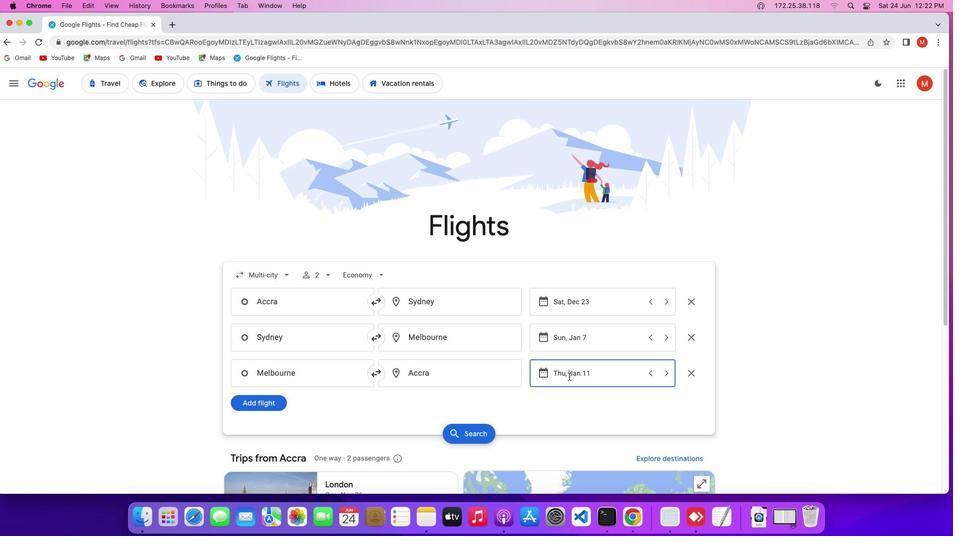 
Action: Mouse moved to (394, 360)
Screenshot: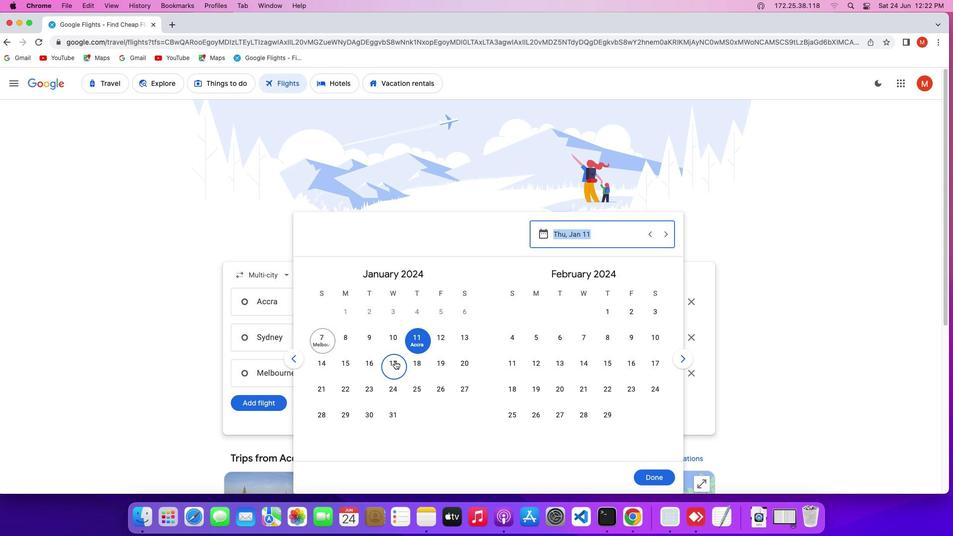 
Action: Mouse pressed left at (394, 360)
Screenshot: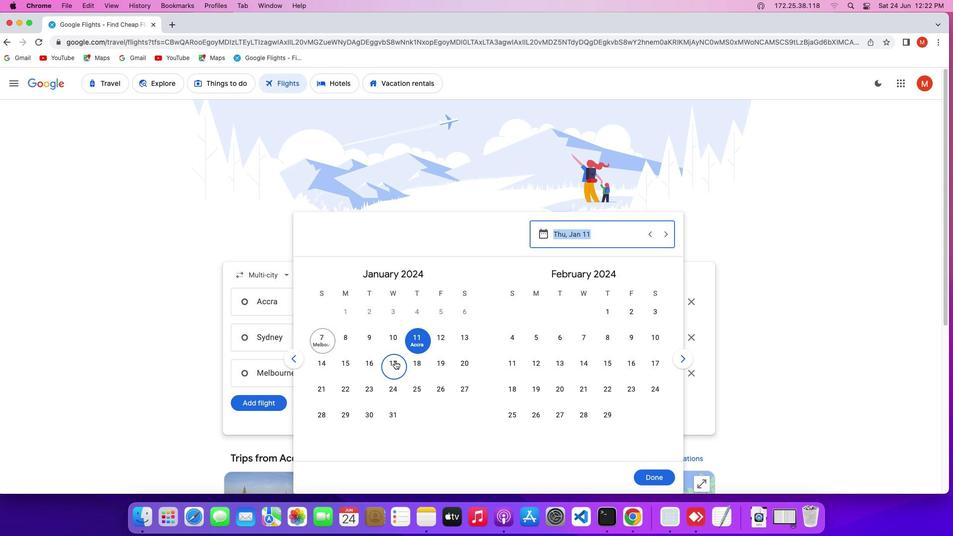 
Action: Mouse moved to (655, 478)
Screenshot: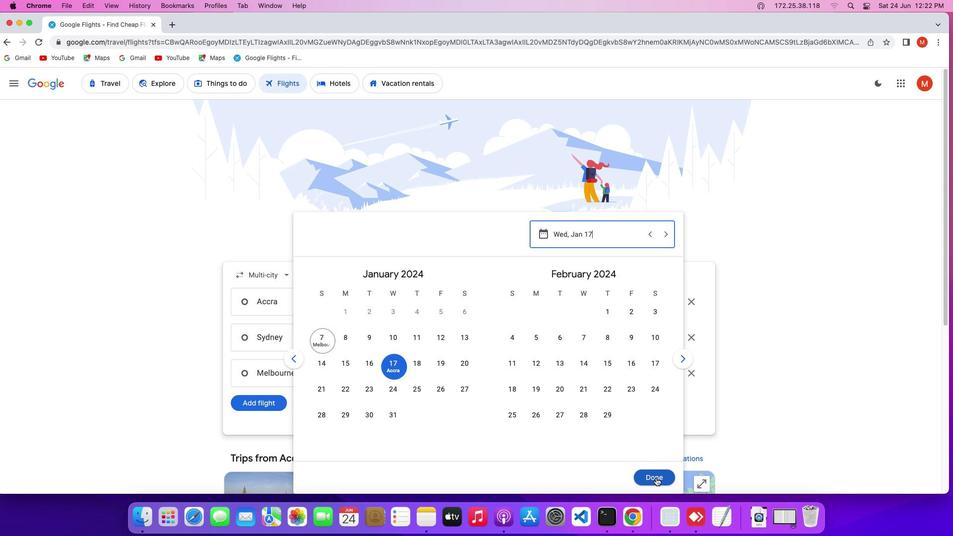 
Action: Mouse pressed left at (655, 478)
Screenshot: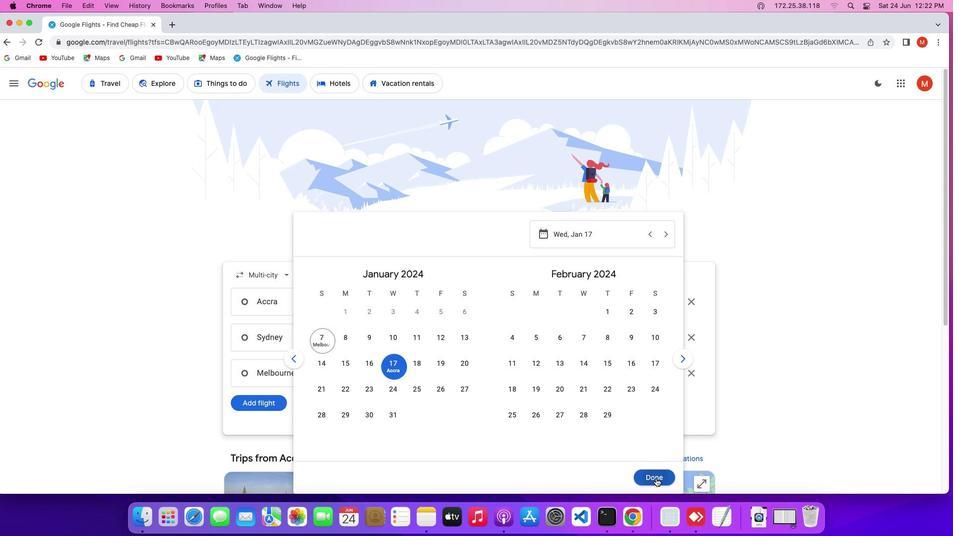 
Action: Mouse moved to (458, 428)
Screenshot: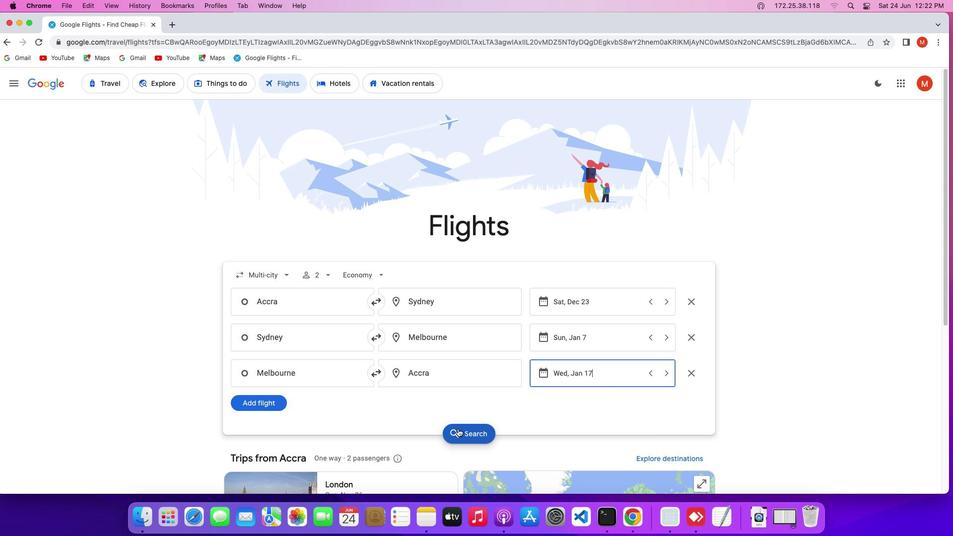 
Action: Mouse pressed left at (458, 428)
Screenshot: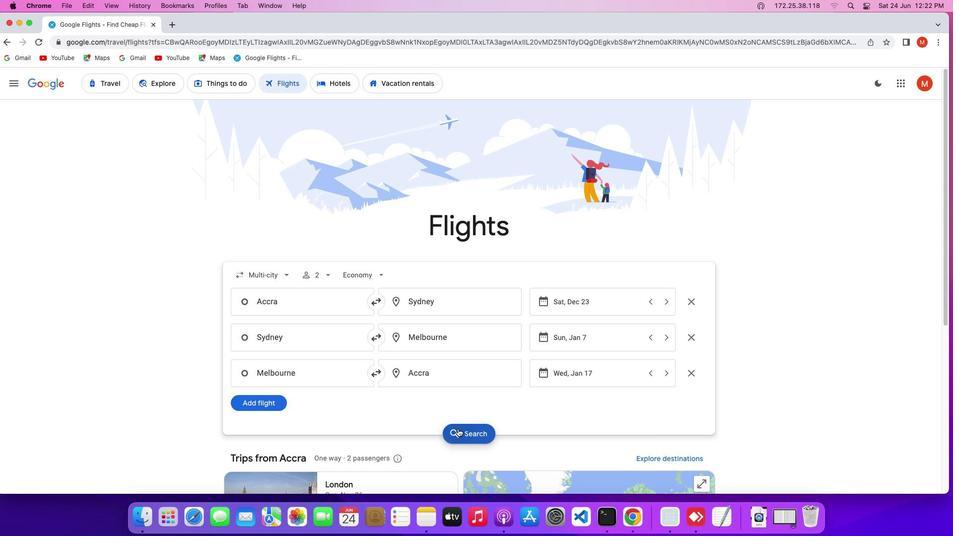
Action: Mouse moved to (301, 266)
Screenshot: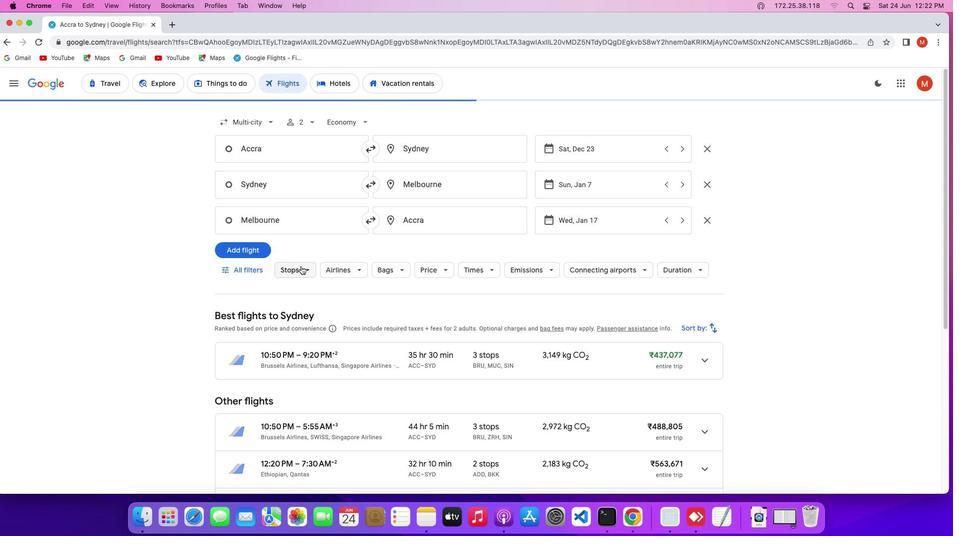 
Action: Mouse pressed left at (301, 266)
Screenshot: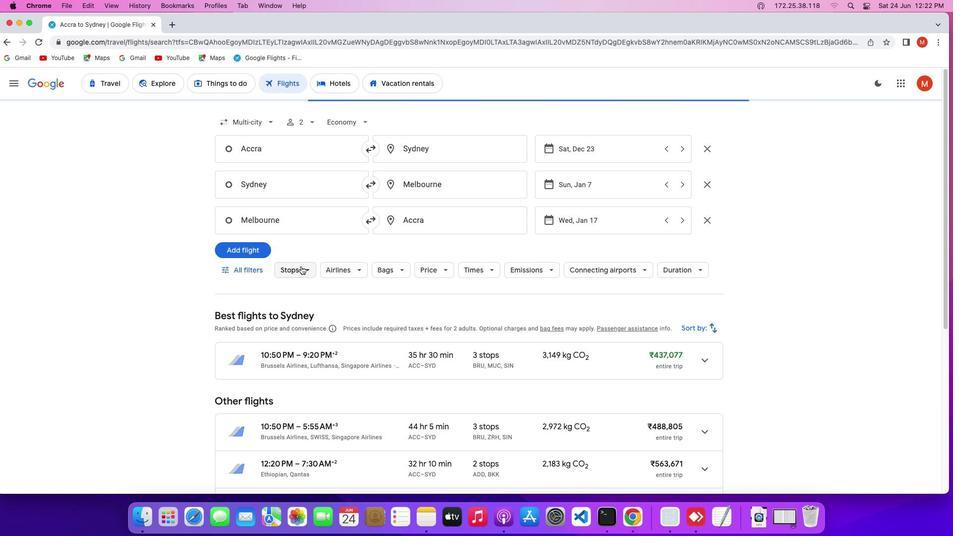 
Action: Mouse moved to (317, 319)
Screenshot: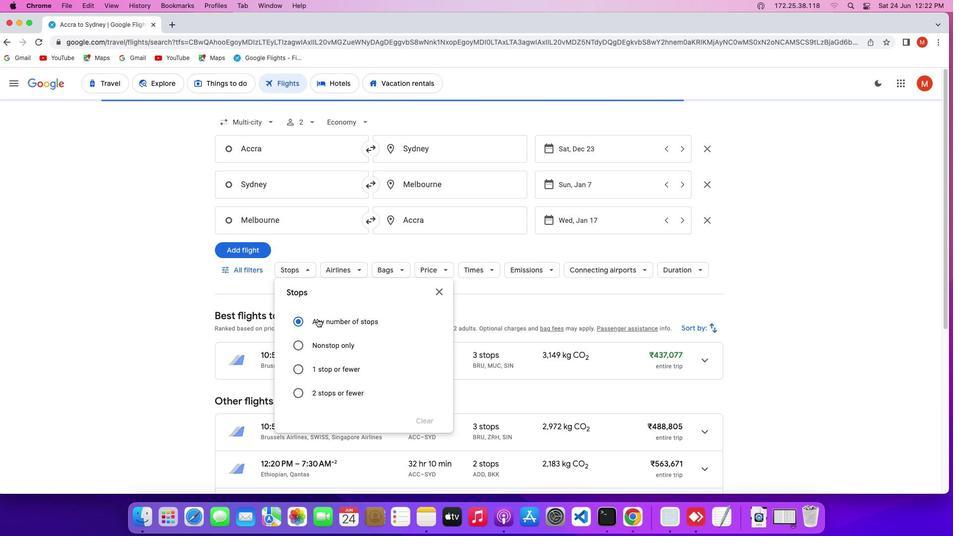 
Action: Mouse pressed left at (317, 319)
Screenshot: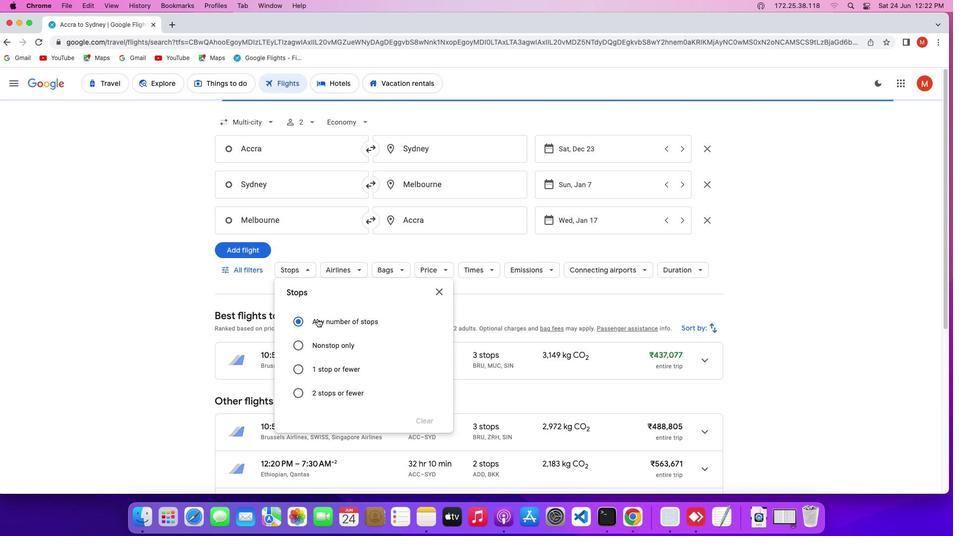 
Action: Mouse moved to (345, 271)
Screenshot: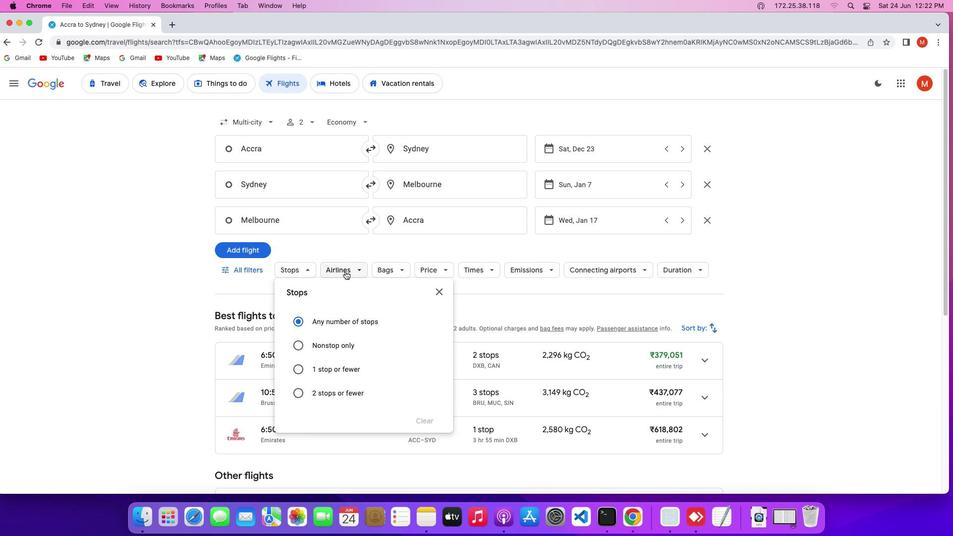 
Action: Mouse pressed left at (345, 271)
Screenshot: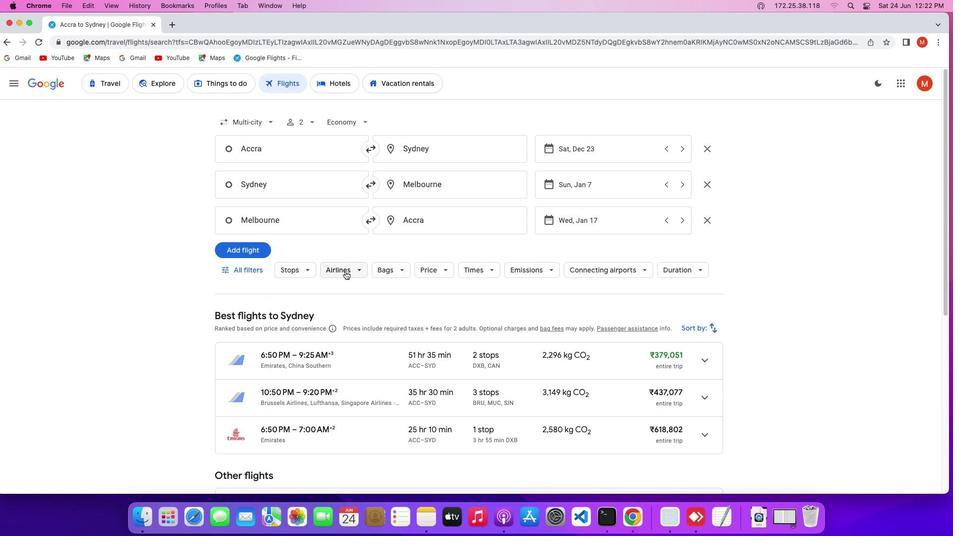 
Action: Mouse moved to (470, 321)
Screenshot: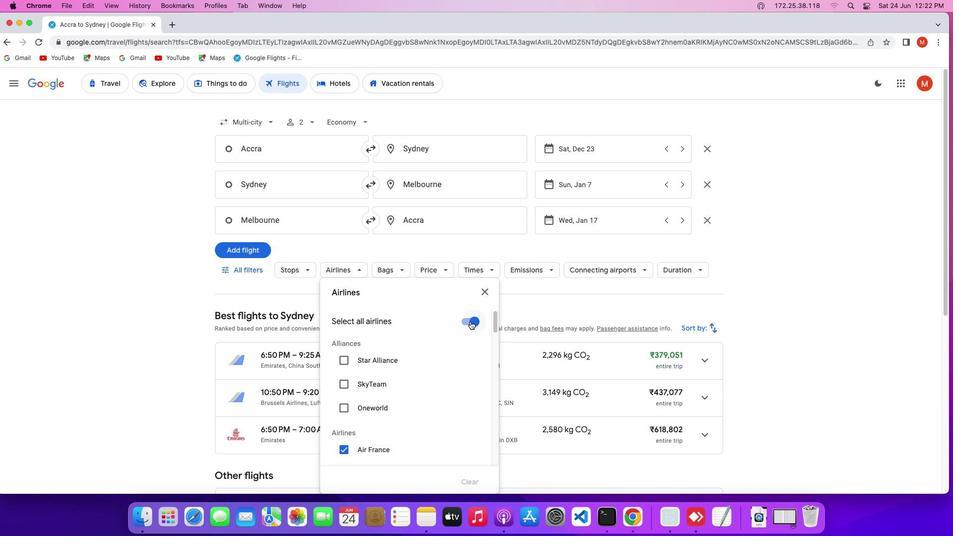 
Action: Mouse pressed left at (470, 321)
Screenshot: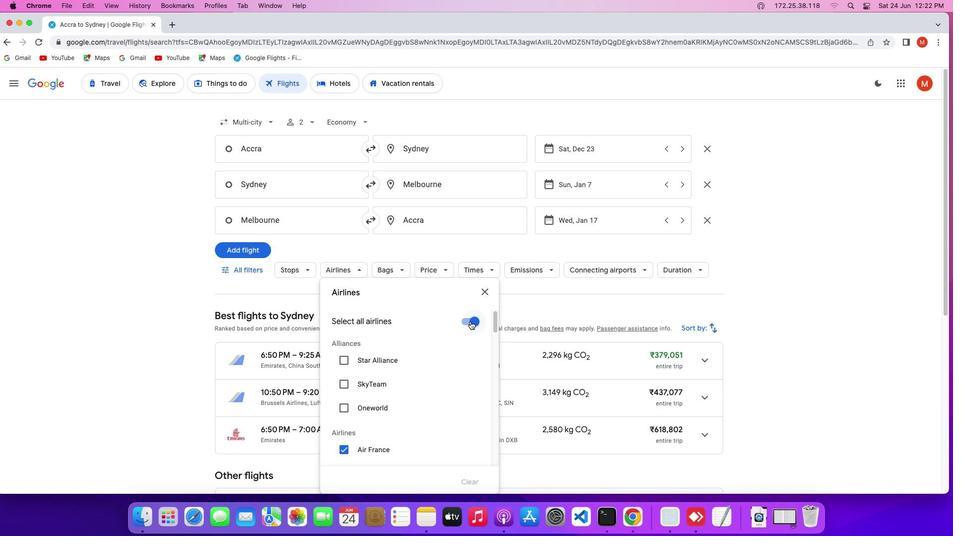 
Action: Mouse moved to (434, 371)
Screenshot: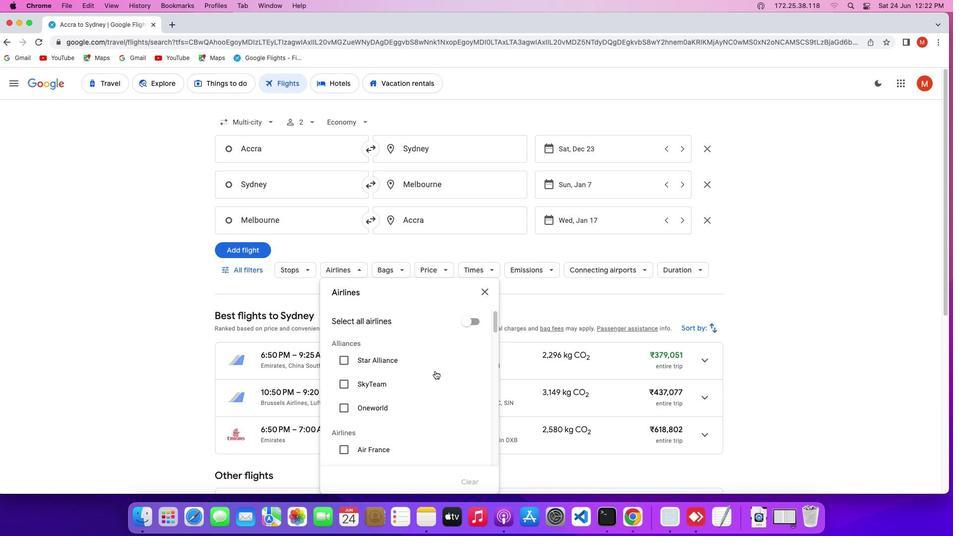 
Action: Mouse scrolled (434, 371) with delta (0, 0)
Screenshot: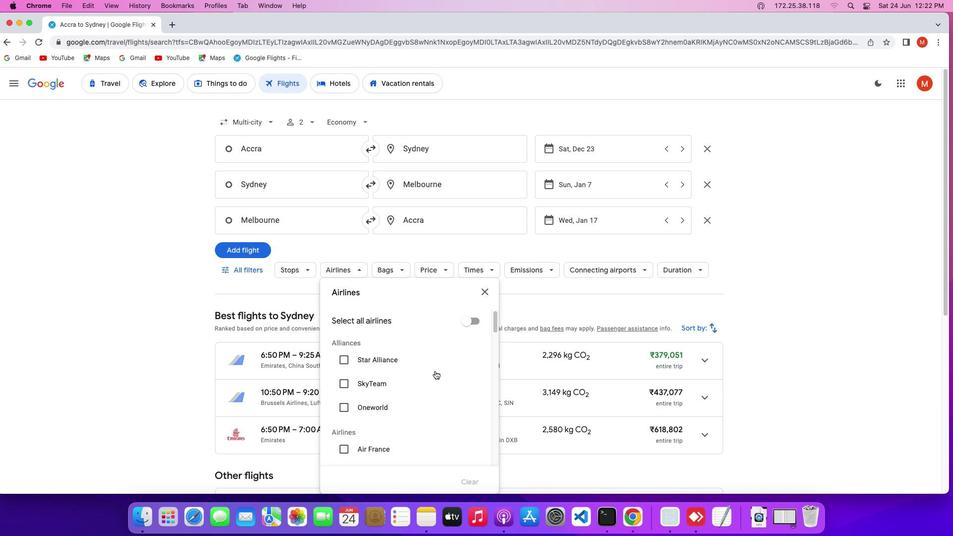
Action: Mouse scrolled (434, 371) with delta (0, 0)
Screenshot: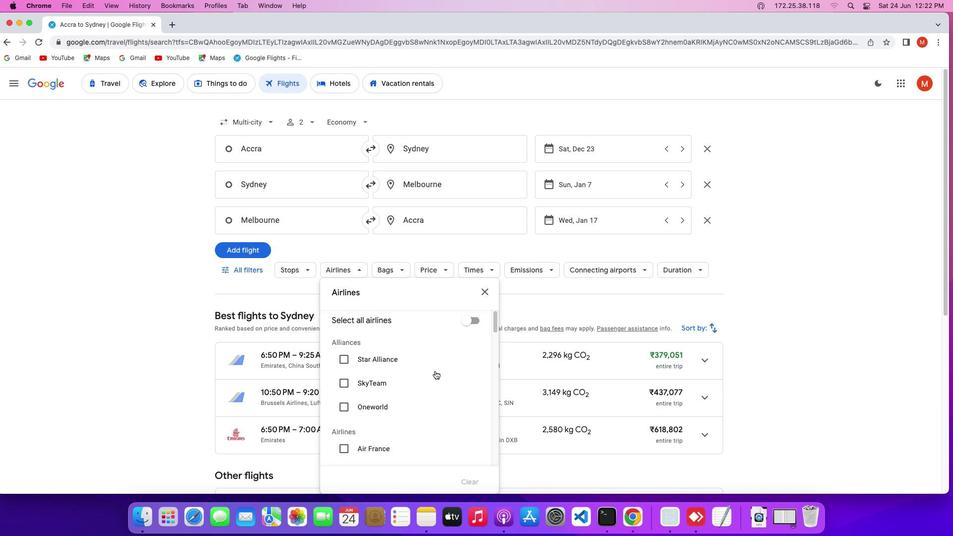 
Action: Mouse scrolled (434, 371) with delta (0, 0)
Screenshot: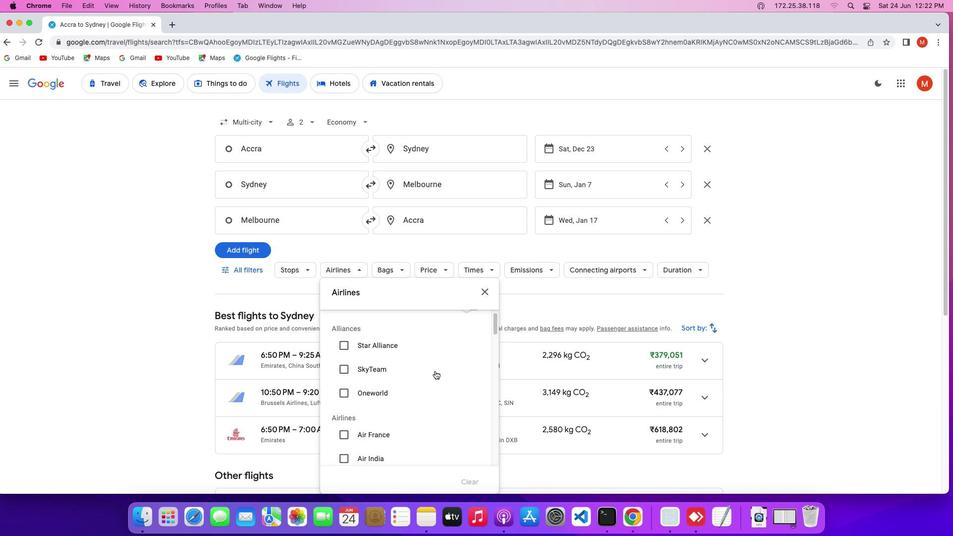 
Action: Mouse scrolled (434, 371) with delta (0, -1)
Screenshot: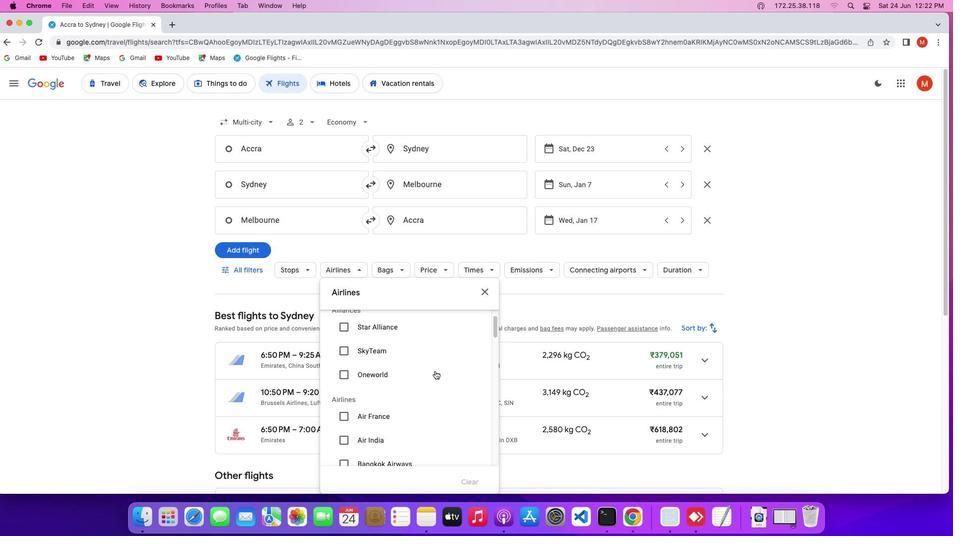 
Action: Mouse moved to (340, 383)
Screenshot: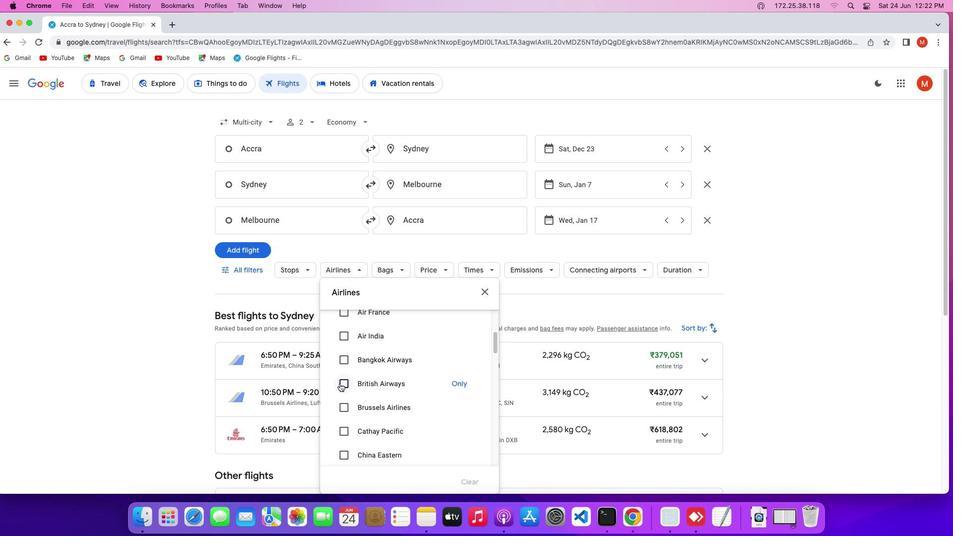 
Action: Mouse pressed left at (340, 383)
Screenshot: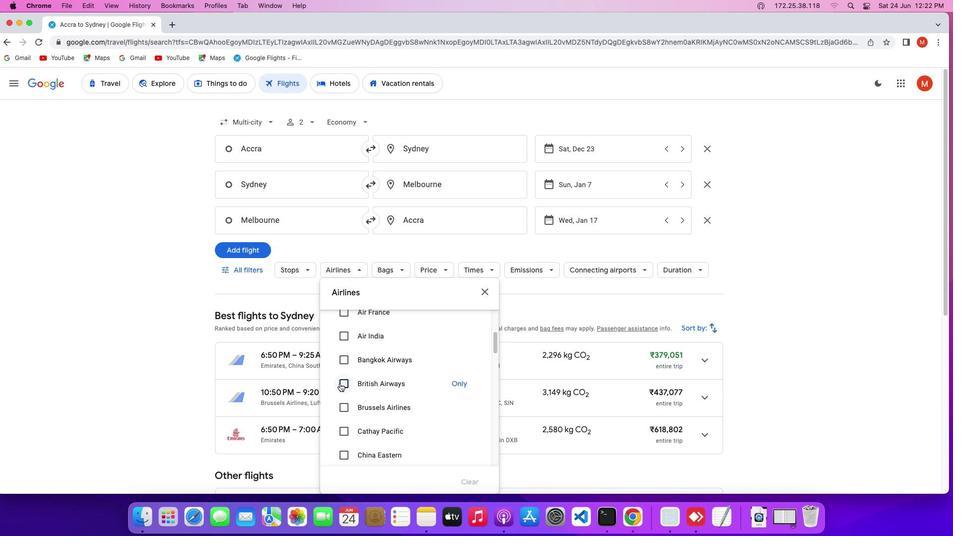 
Action: Mouse moved to (502, 270)
Screenshot: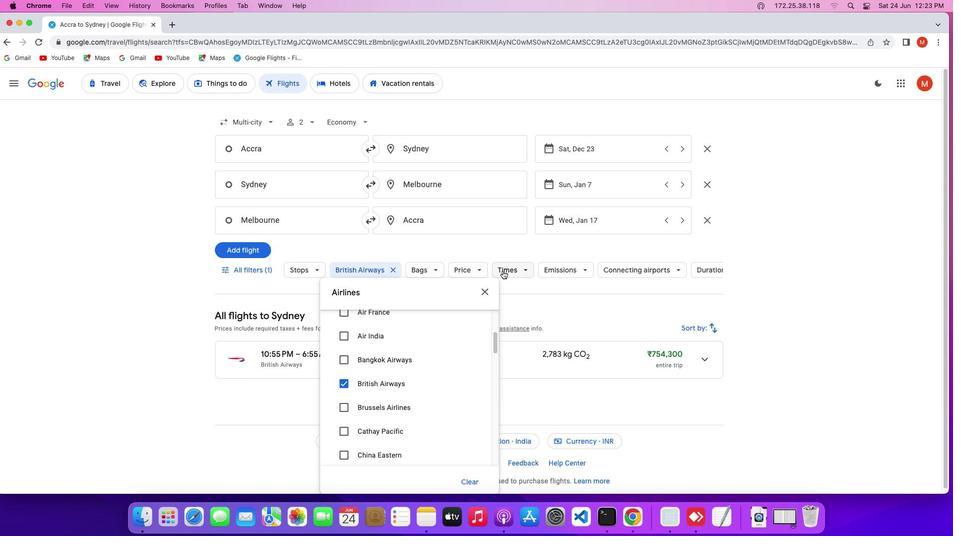 
Action: Mouse pressed left at (502, 270)
Screenshot: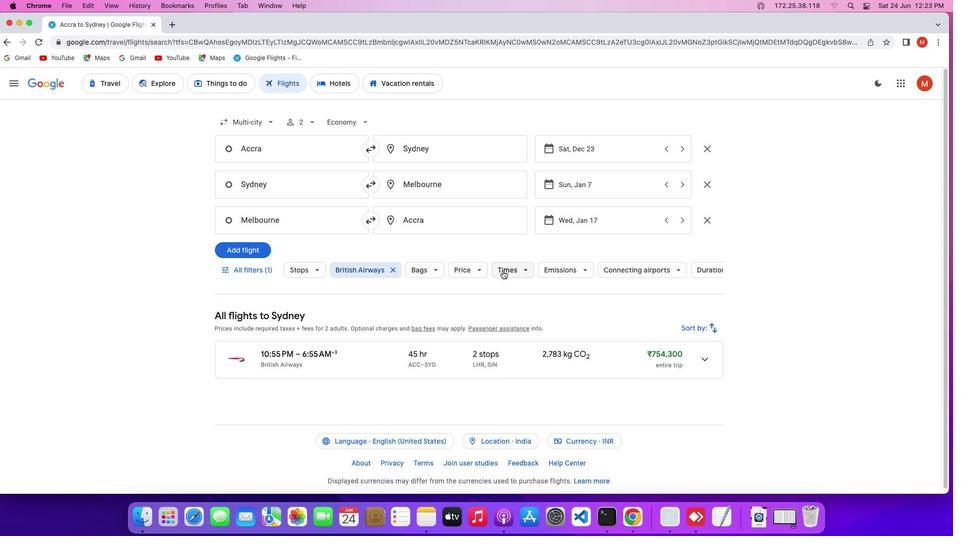 
Action: Mouse moved to (560, 375)
Screenshot: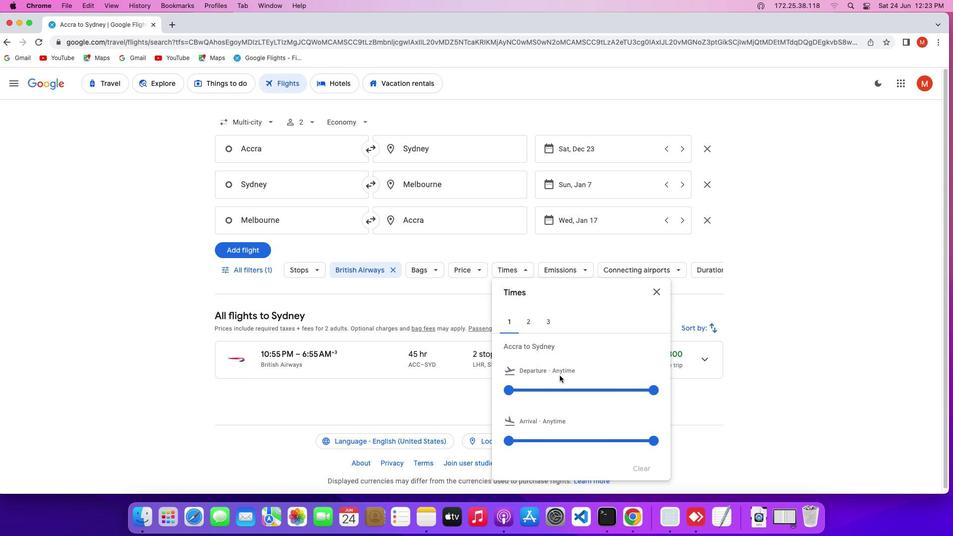 
Action: Mouse scrolled (560, 375) with delta (0, 0)
Screenshot: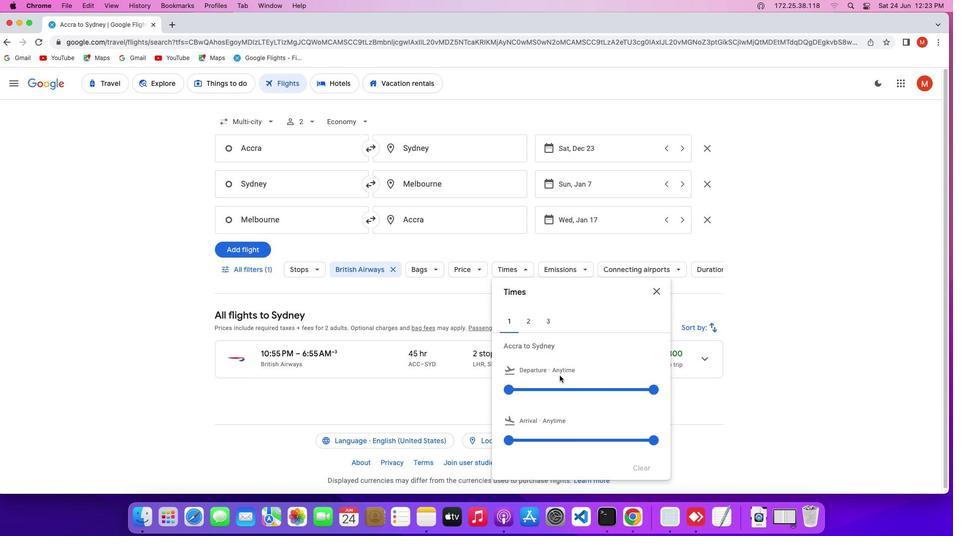 
Action: Mouse scrolled (560, 375) with delta (0, 0)
Screenshot: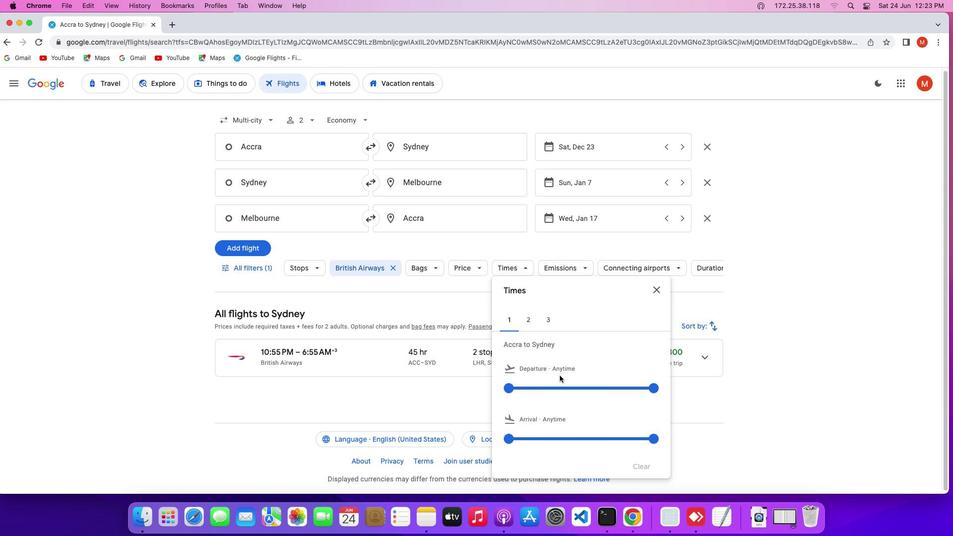 
Action: Mouse moved to (508, 387)
Screenshot: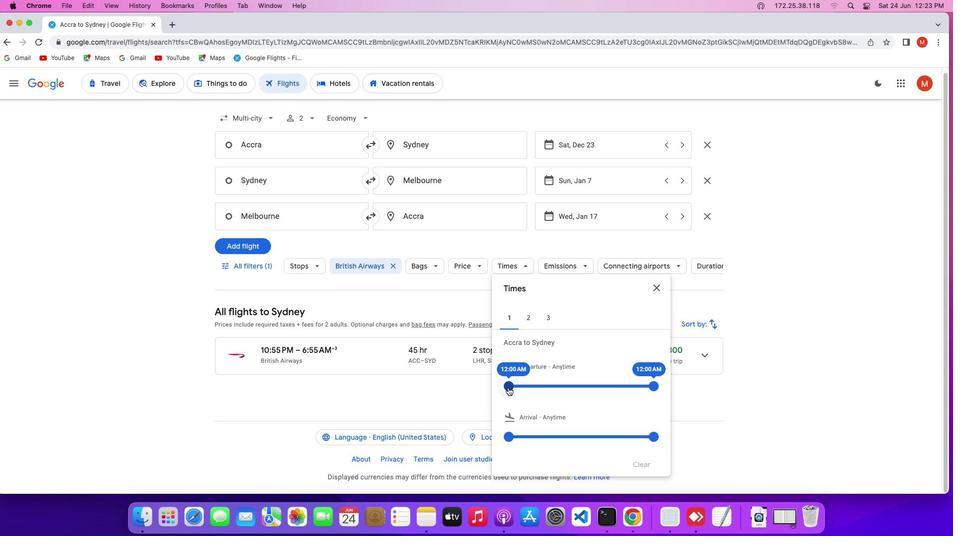 
Action: Mouse pressed left at (508, 387)
Screenshot: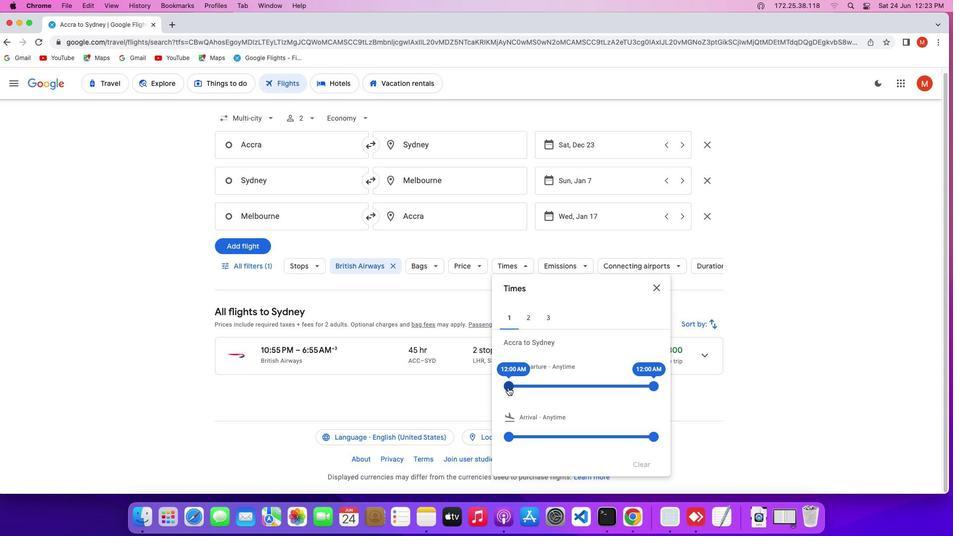 
Action: Mouse moved to (653, 383)
Screenshot: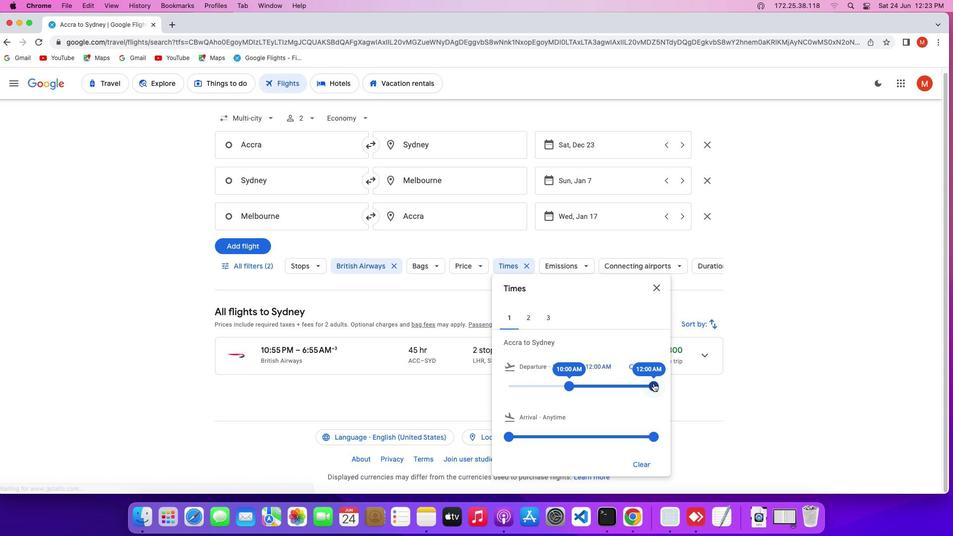 
Action: Mouse pressed left at (653, 383)
Screenshot: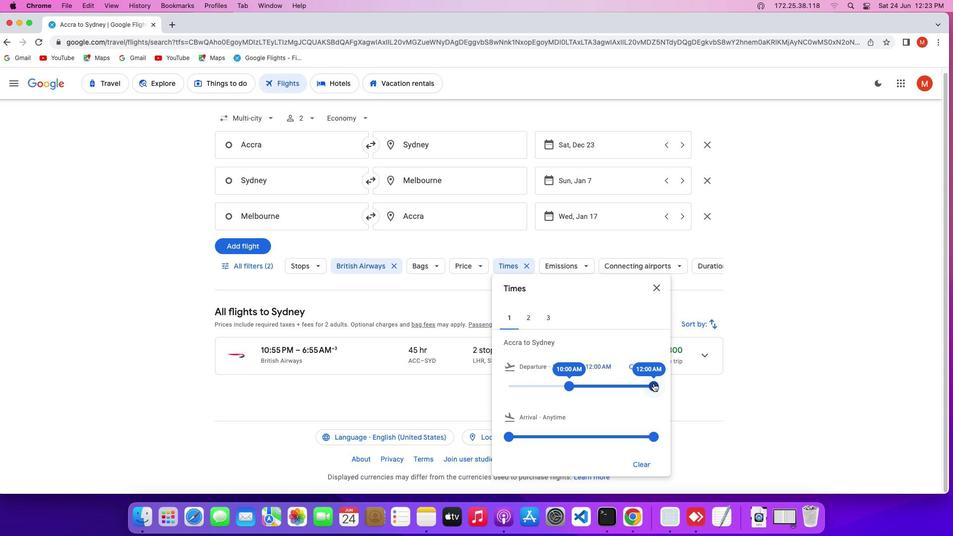
Action: Mouse moved to (712, 407)
Screenshot: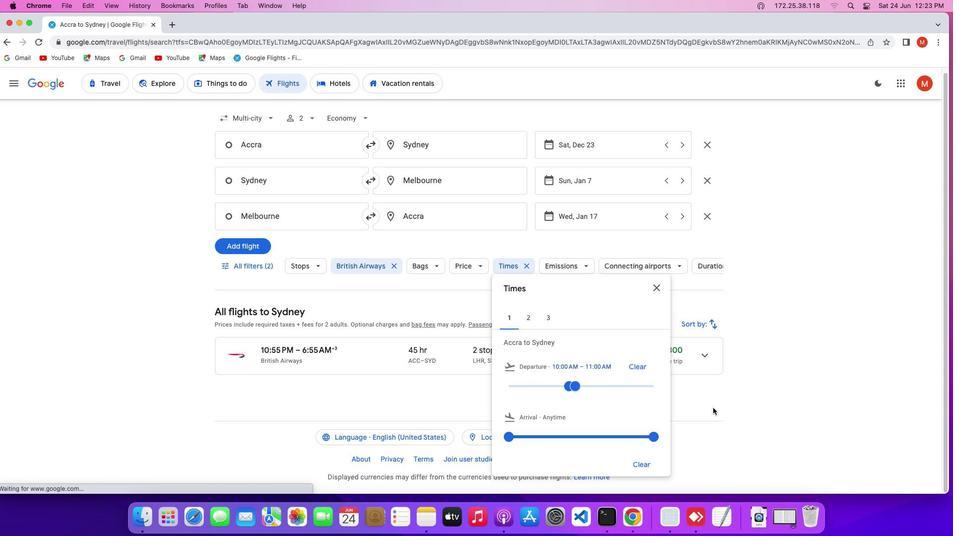 
Action: Mouse pressed left at (712, 407)
Screenshot: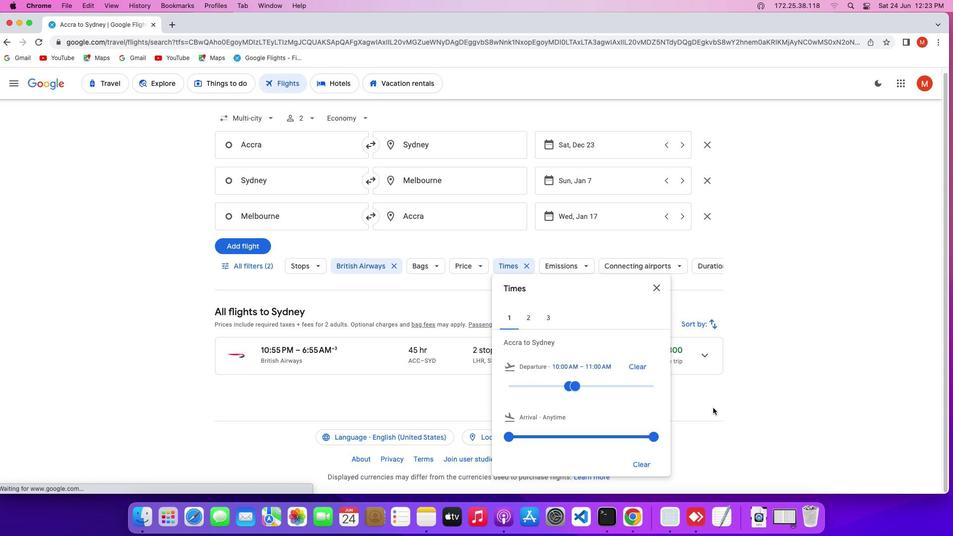 
Action: Mouse moved to (709, 408)
Screenshot: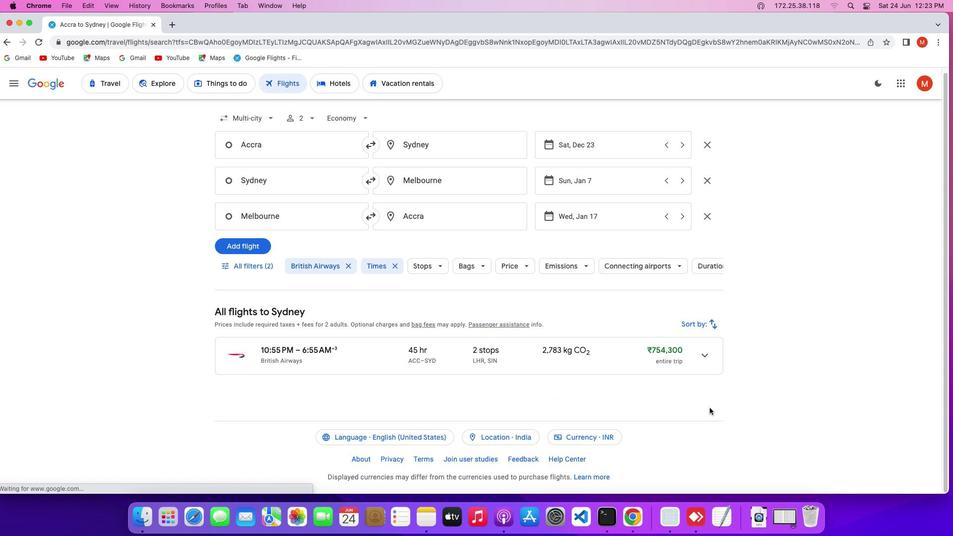
